 Task: Create a due date automation trigger when advanced on, on the tuesday of the week before a card is due add fields with custom field "Resume" set to a date more than 1 working days ago at 11:00 AM.
Action: Mouse moved to (970, 290)
Screenshot: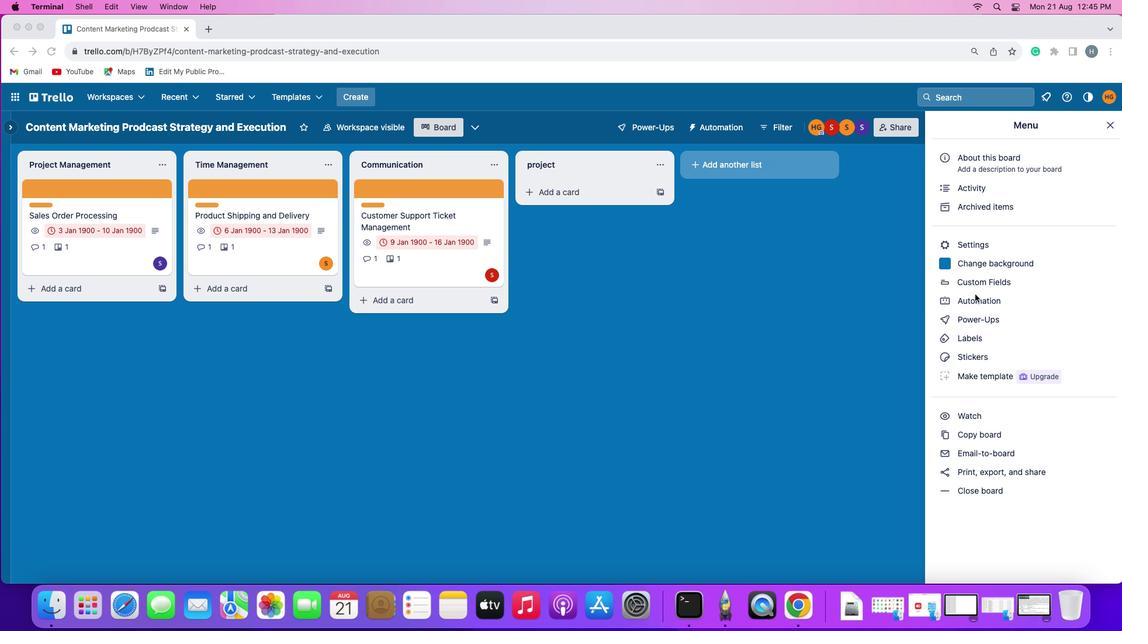 
Action: Mouse pressed left at (970, 290)
Screenshot: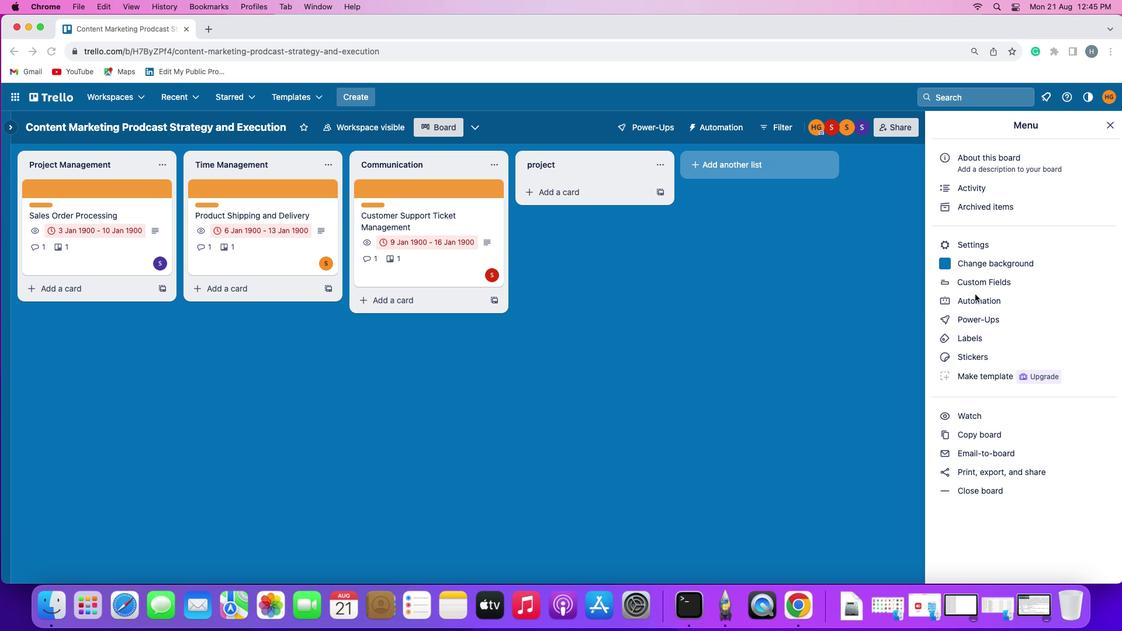 
Action: Mouse pressed left at (970, 290)
Screenshot: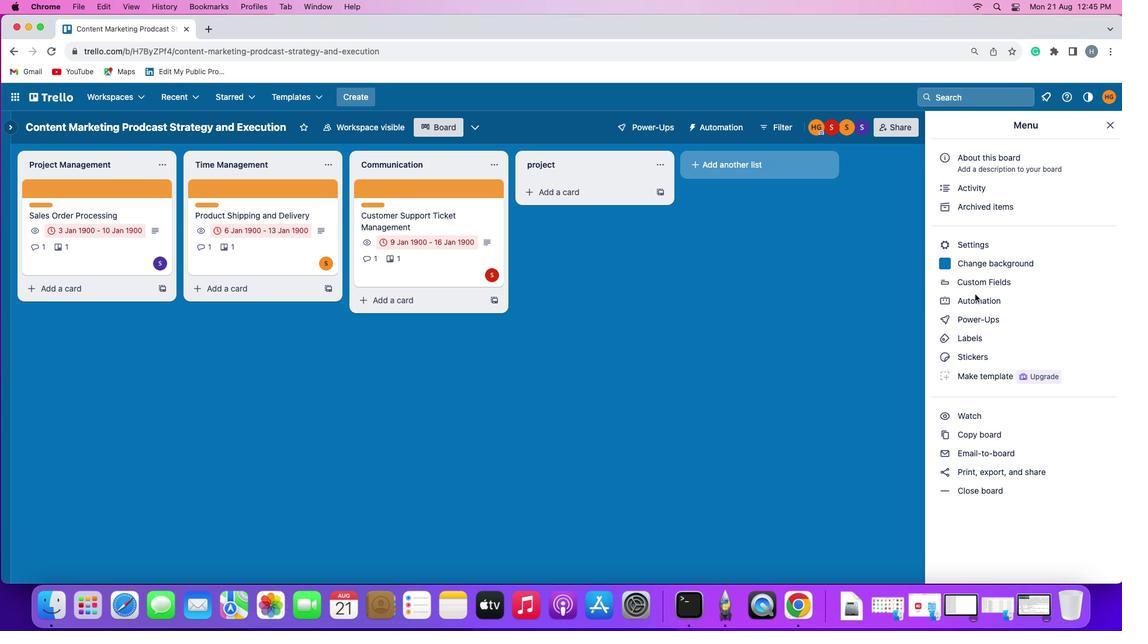 
Action: Mouse moved to (62, 269)
Screenshot: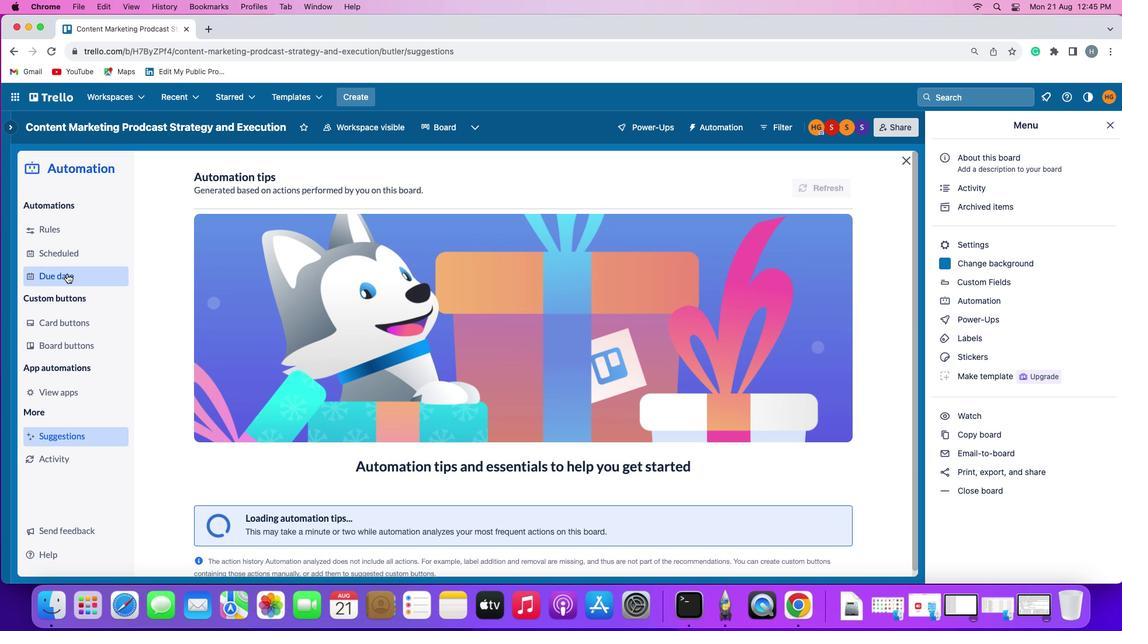 
Action: Mouse pressed left at (62, 269)
Screenshot: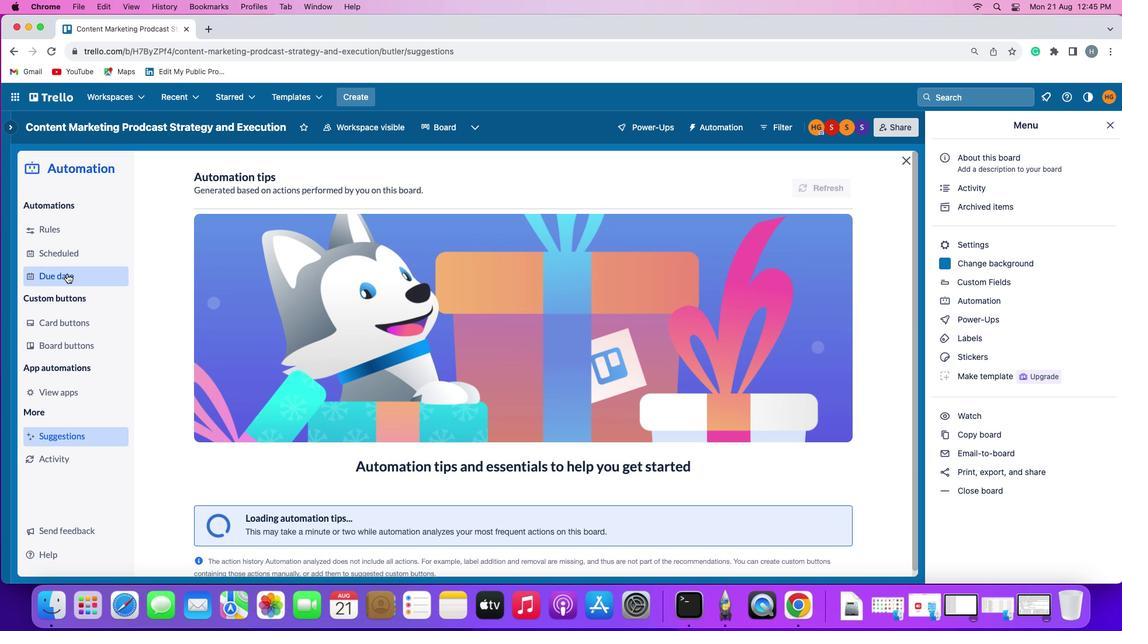 
Action: Mouse moved to (790, 172)
Screenshot: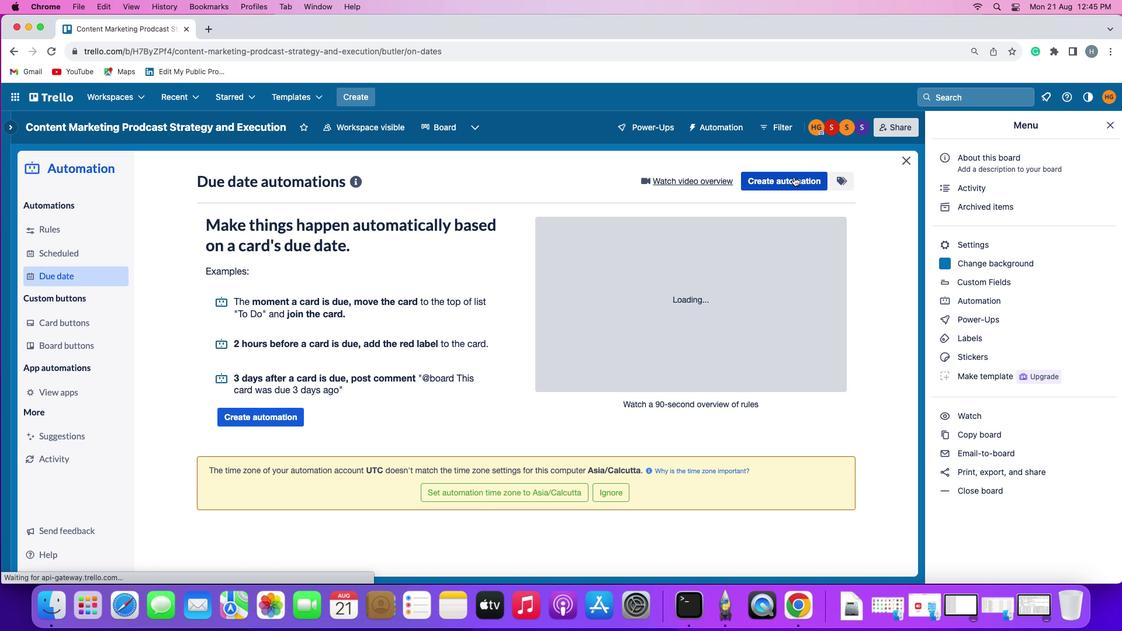 
Action: Mouse pressed left at (790, 172)
Screenshot: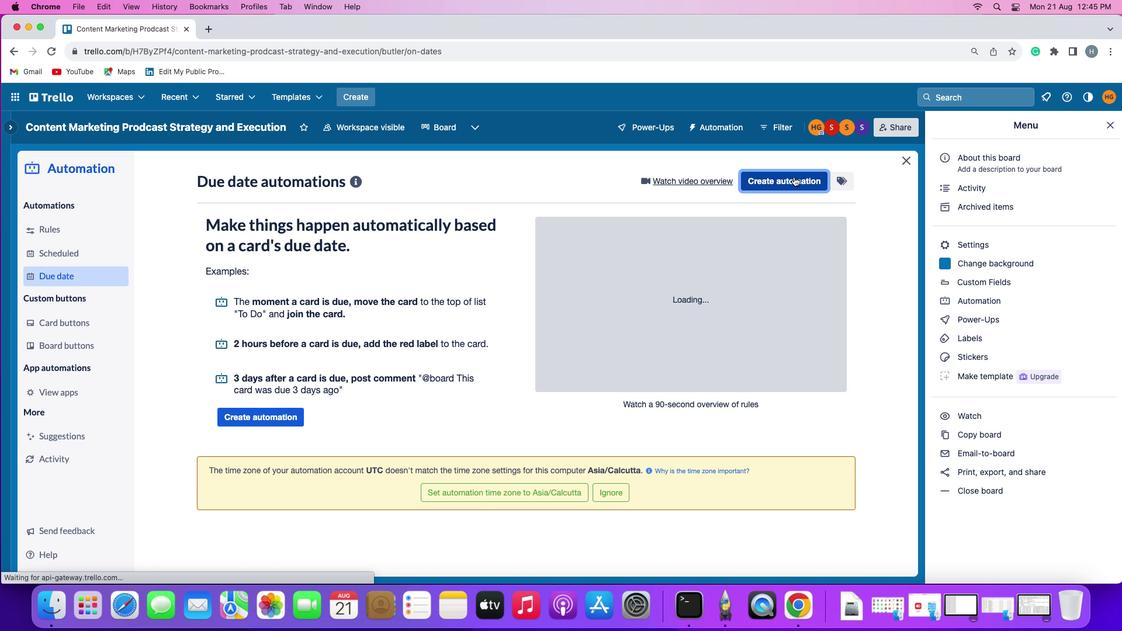 
Action: Mouse moved to (227, 293)
Screenshot: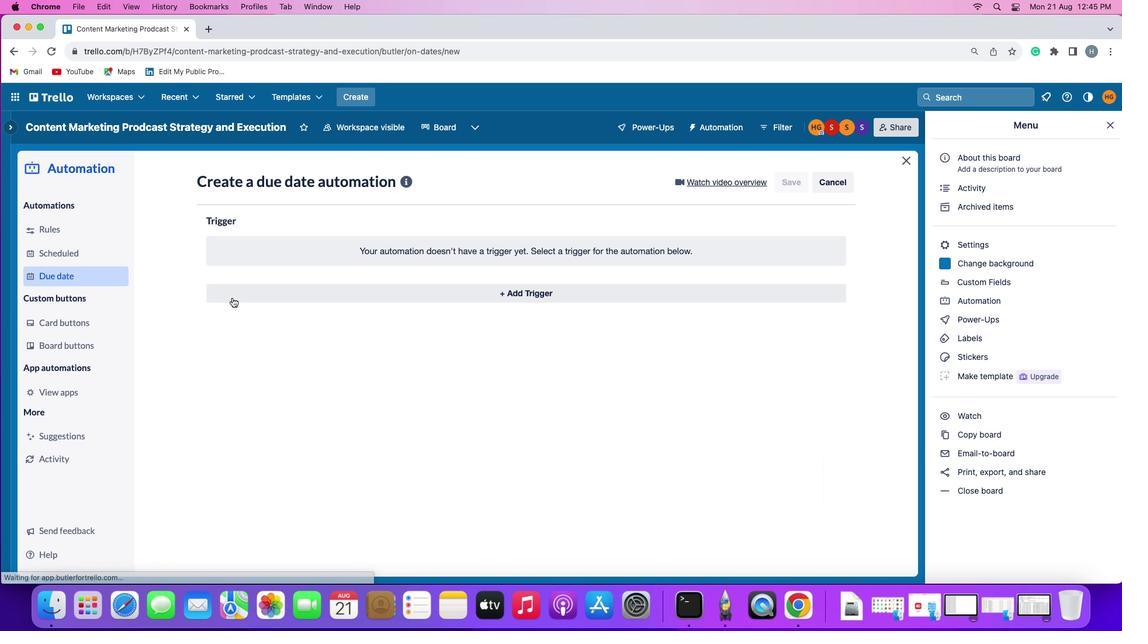
Action: Mouse pressed left at (227, 293)
Screenshot: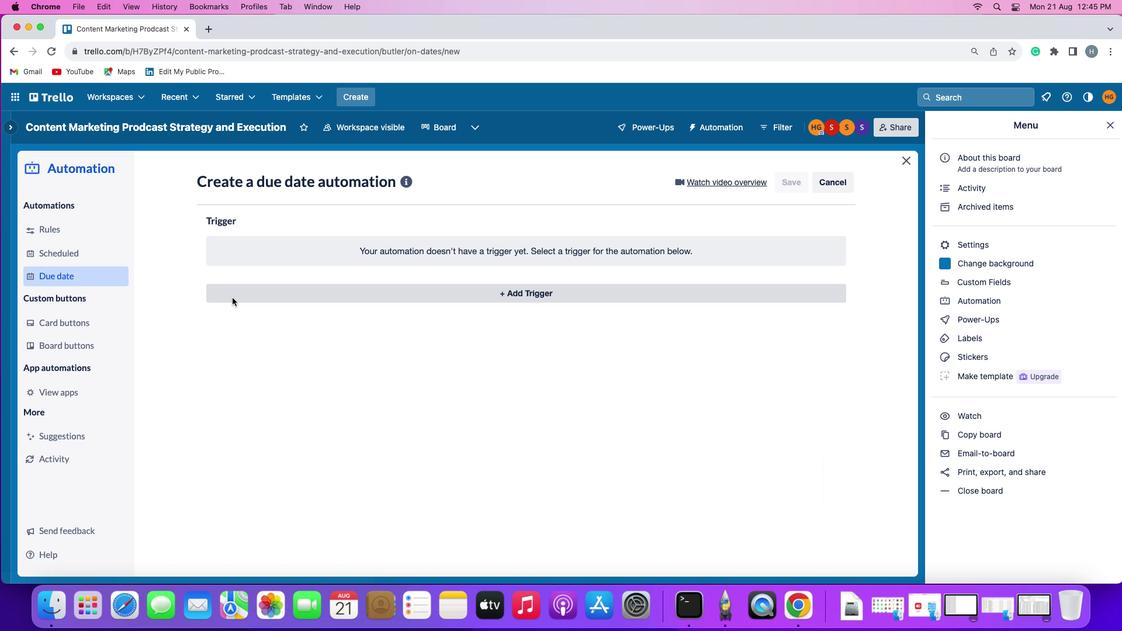 
Action: Mouse moved to (264, 506)
Screenshot: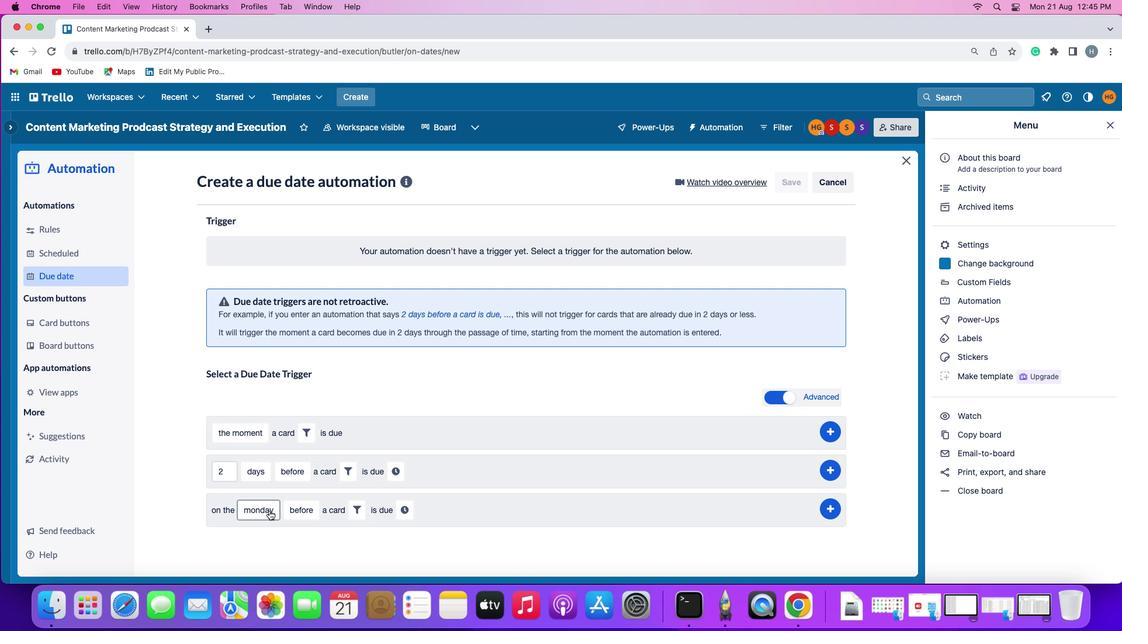 
Action: Mouse pressed left at (264, 506)
Screenshot: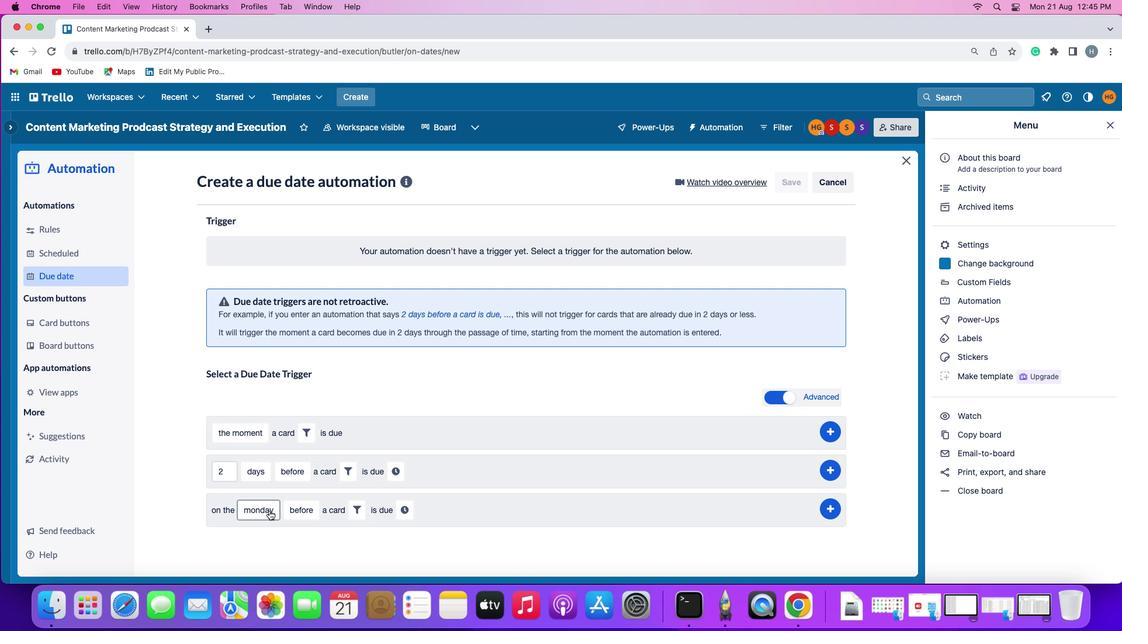 
Action: Mouse moved to (286, 374)
Screenshot: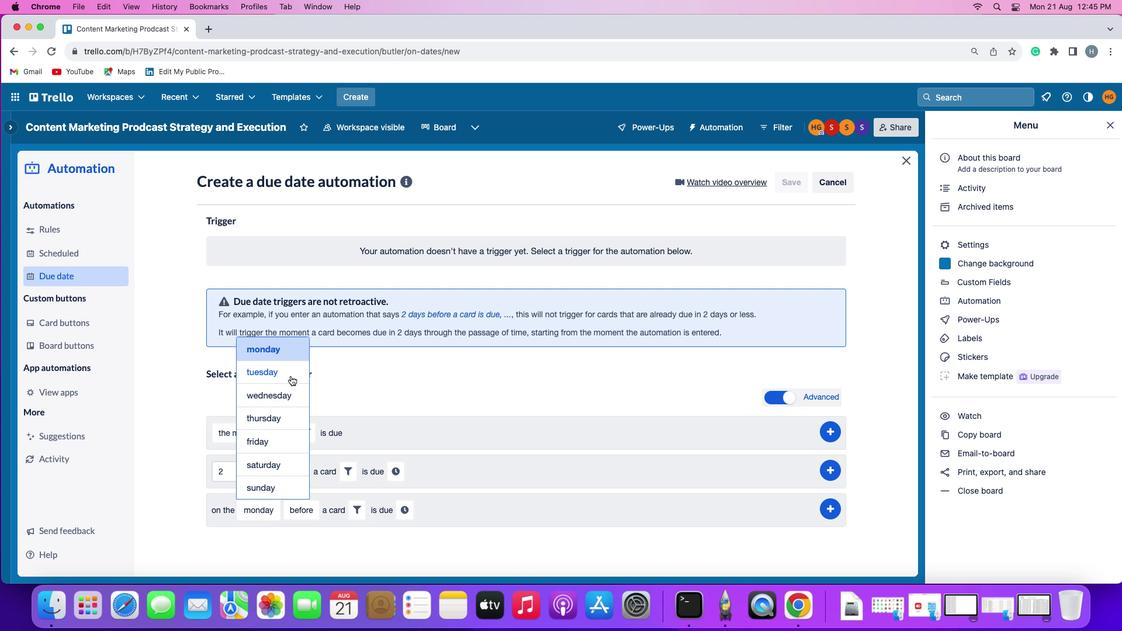 
Action: Mouse pressed left at (286, 374)
Screenshot: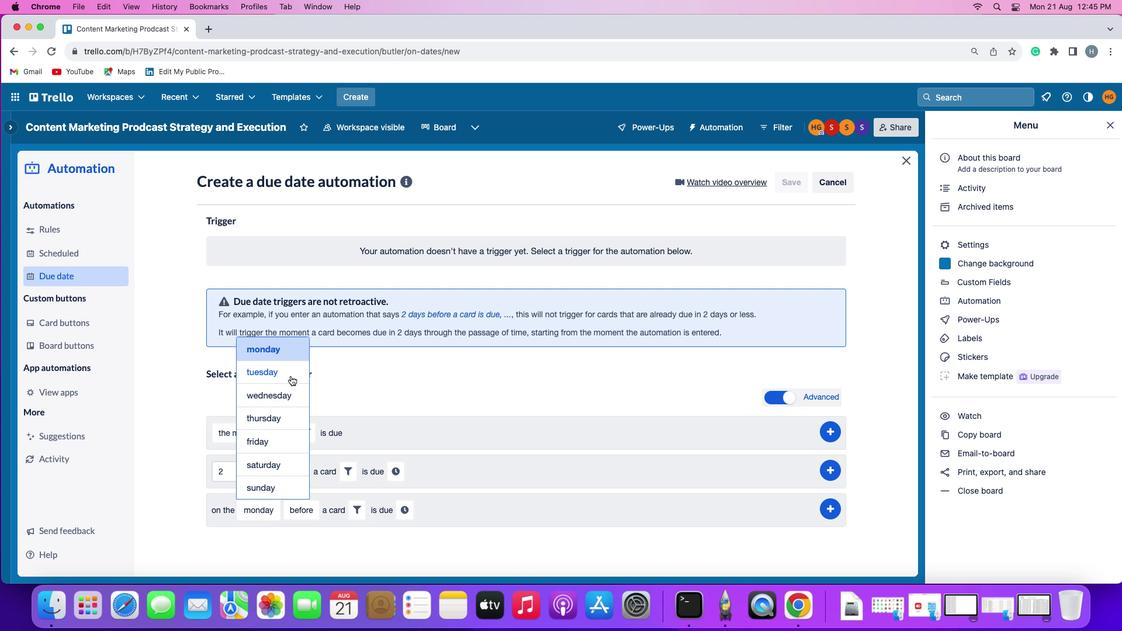 
Action: Mouse moved to (291, 499)
Screenshot: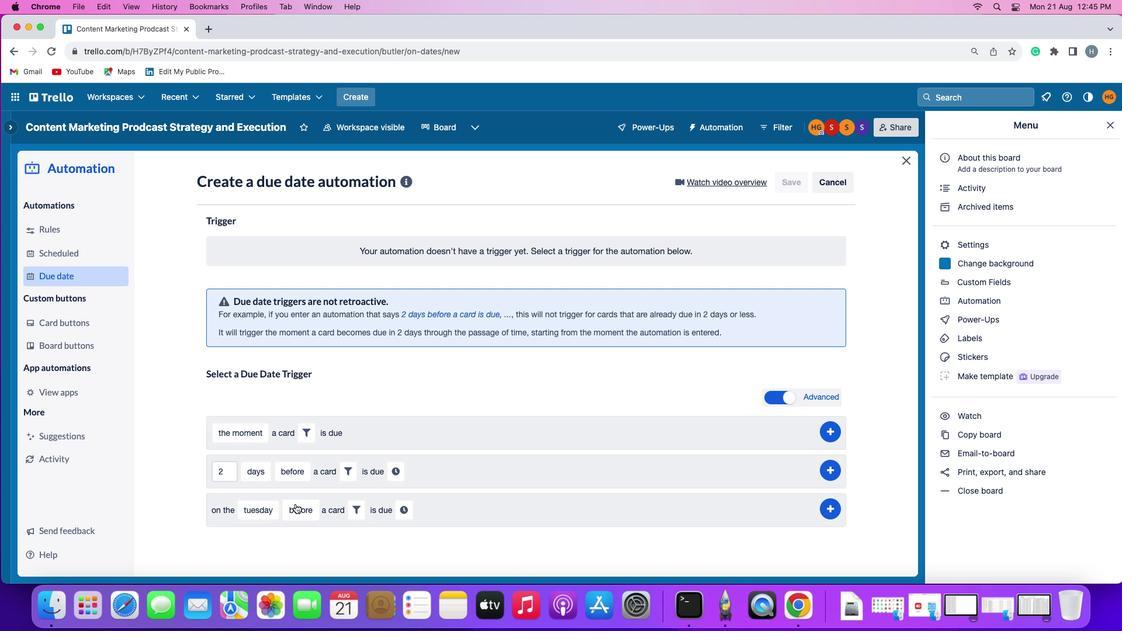 
Action: Mouse pressed left at (291, 499)
Screenshot: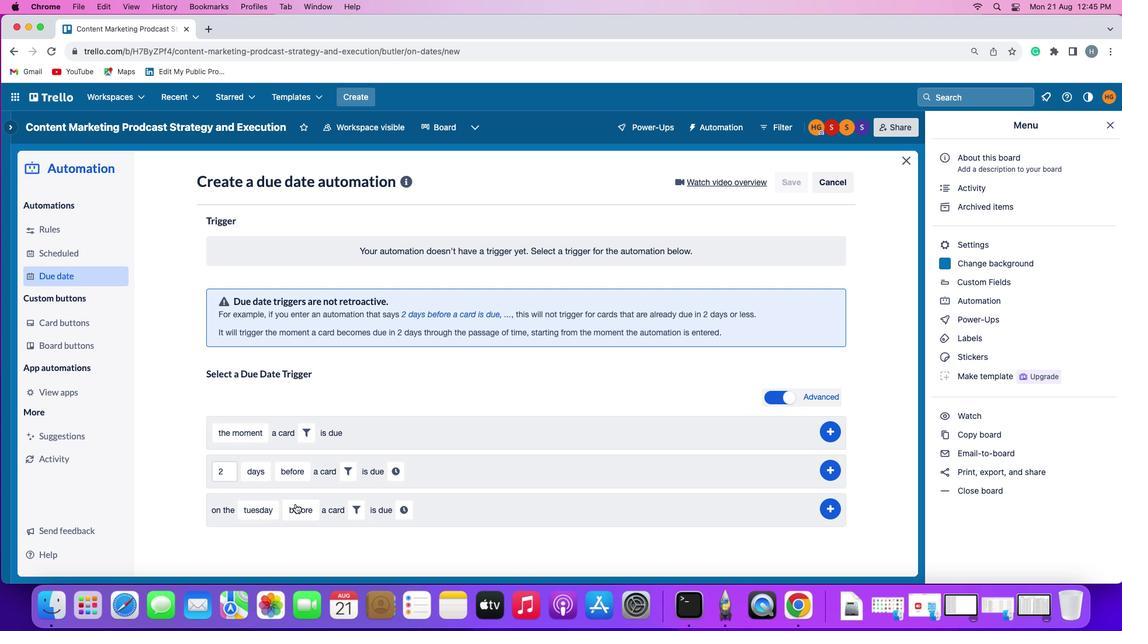 
Action: Mouse moved to (296, 485)
Screenshot: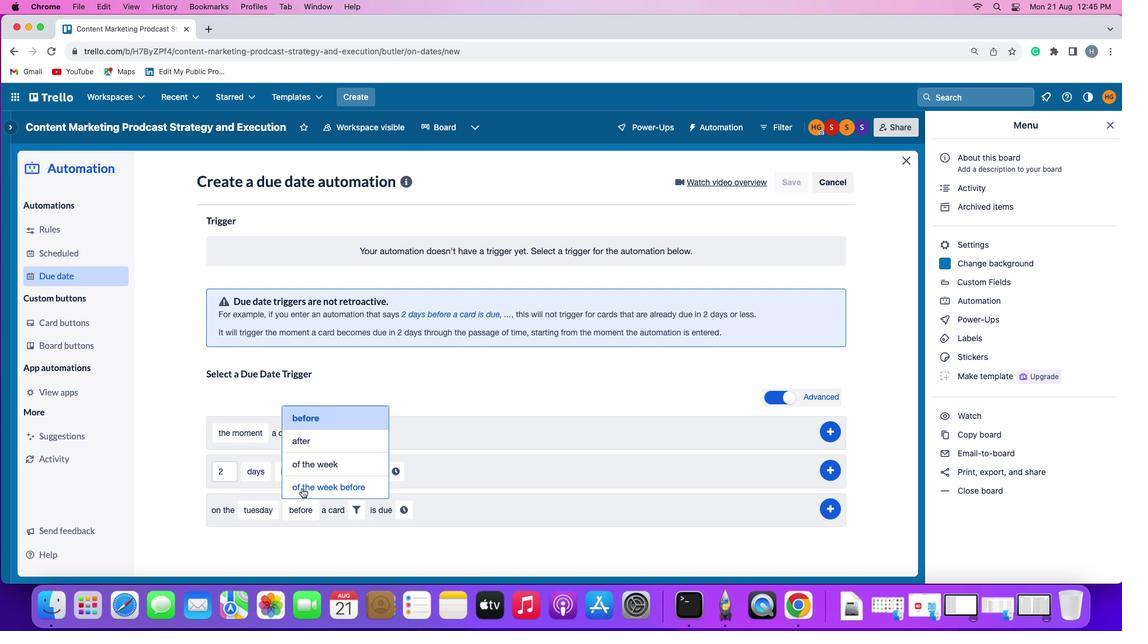 
Action: Mouse pressed left at (296, 485)
Screenshot: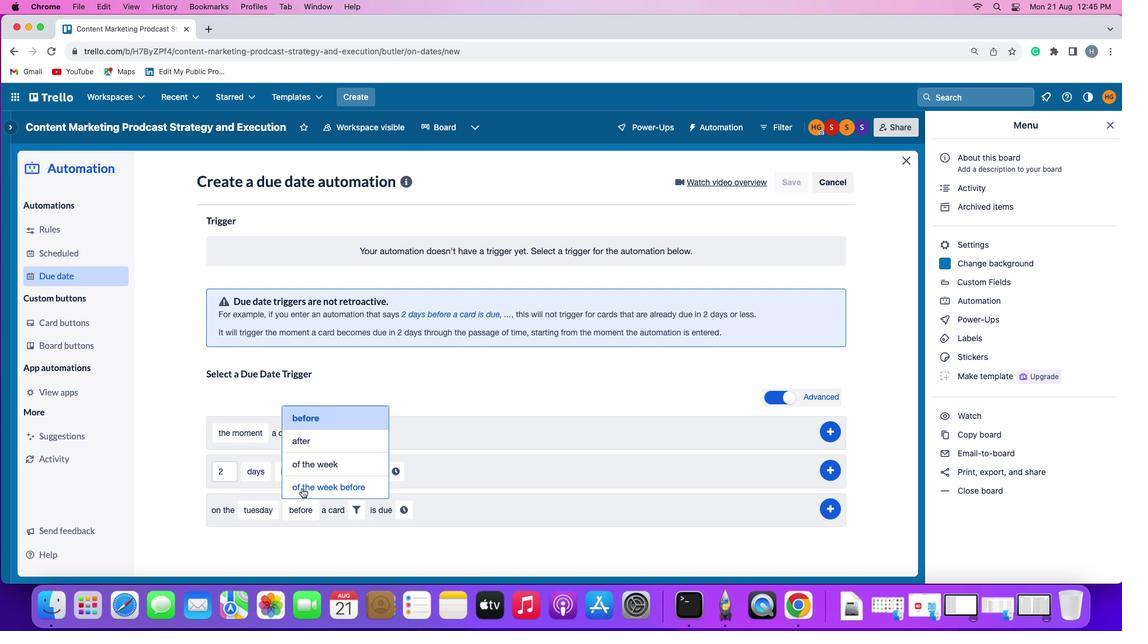 
Action: Mouse moved to (393, 503)
Screenshot: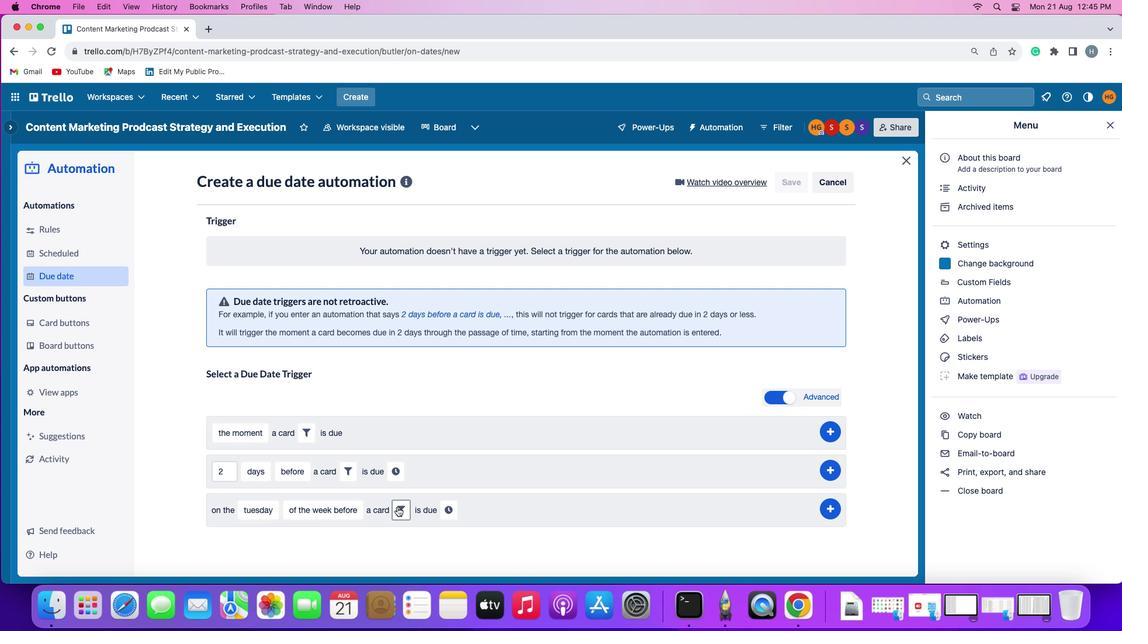 
Action: Mouse pressed left at (393, 503)
Screenshot: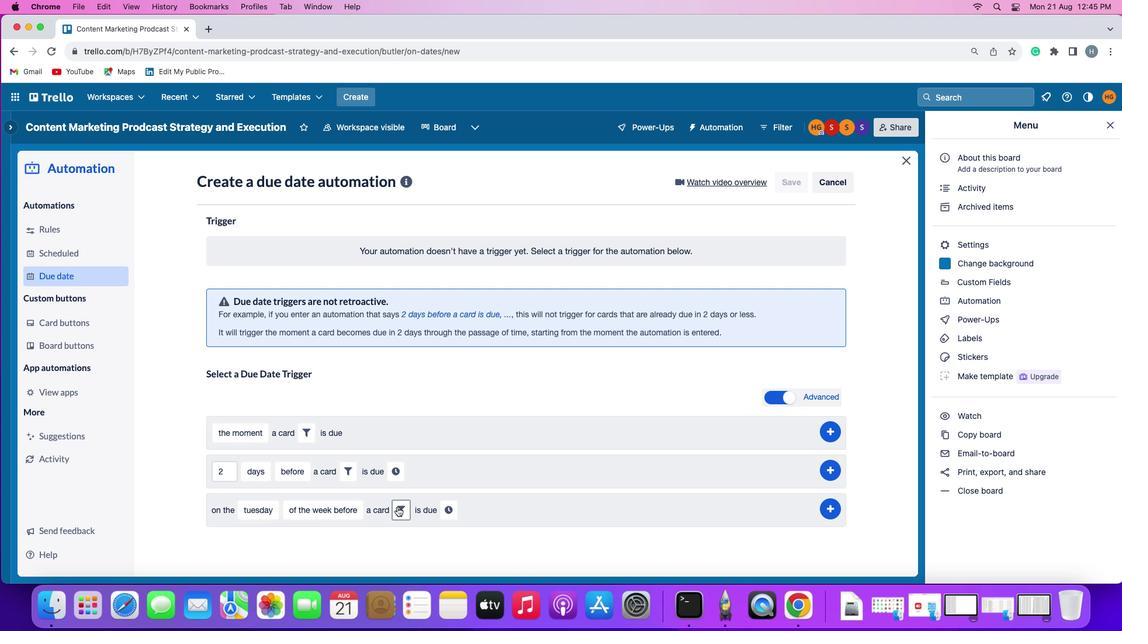 
Action: Mouse moved to (590, 541)
Screenshot: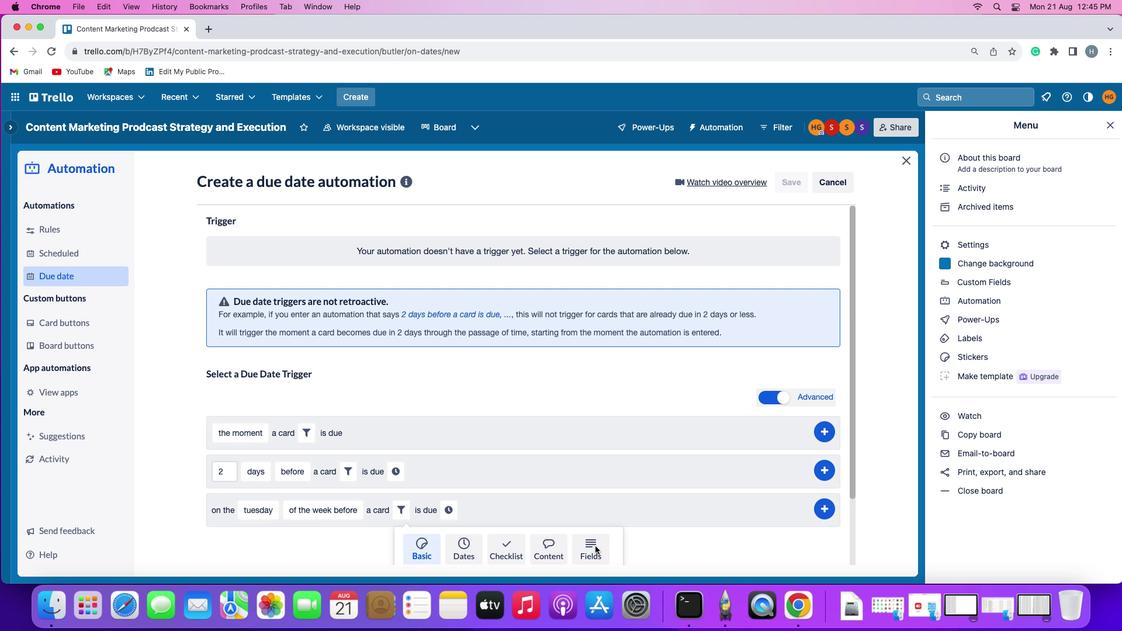 
Action: Mouse pressed left at (590, 541)
Screenshot: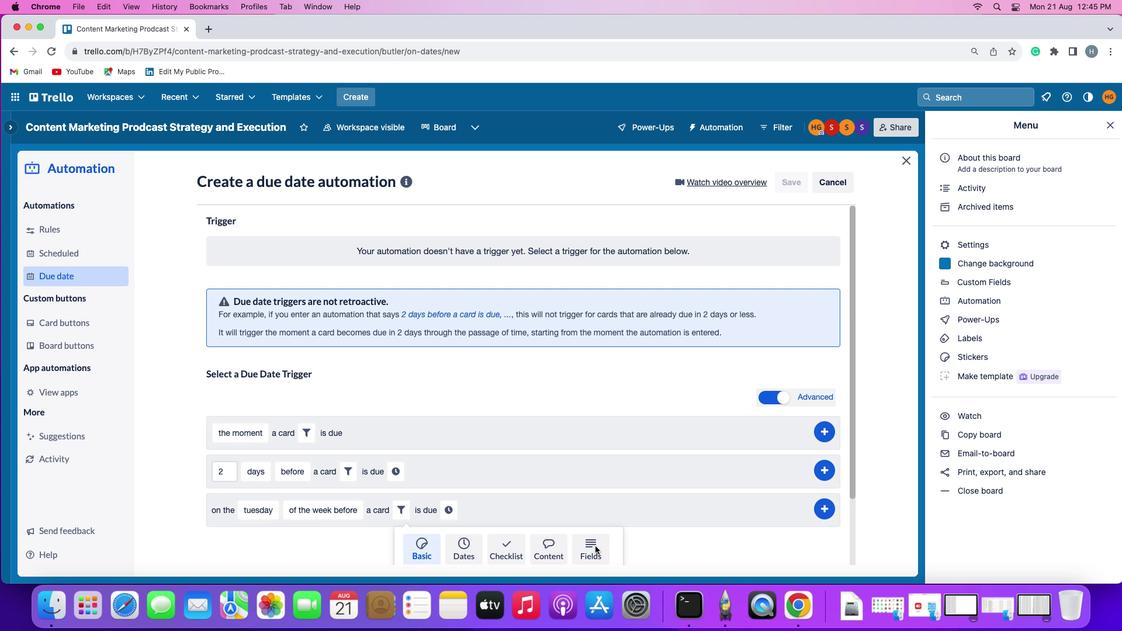 
Action: Mouse moved to (368, 537)
Screenshot: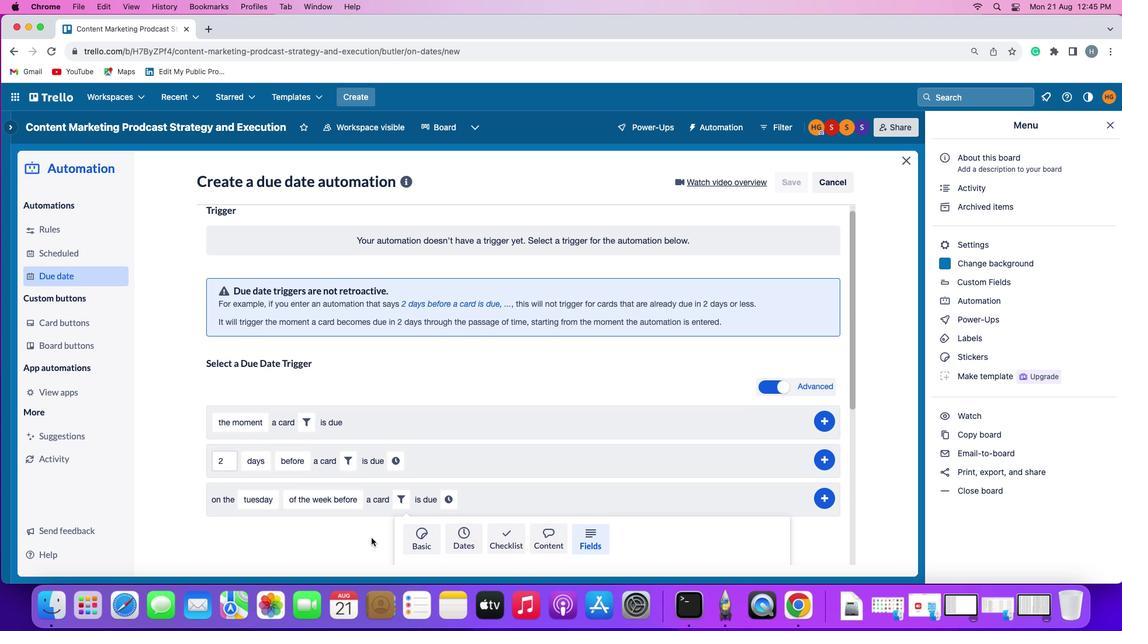 
Action: Mouse scrolled (368, 537) with delta (-3, -4)
Screenshot: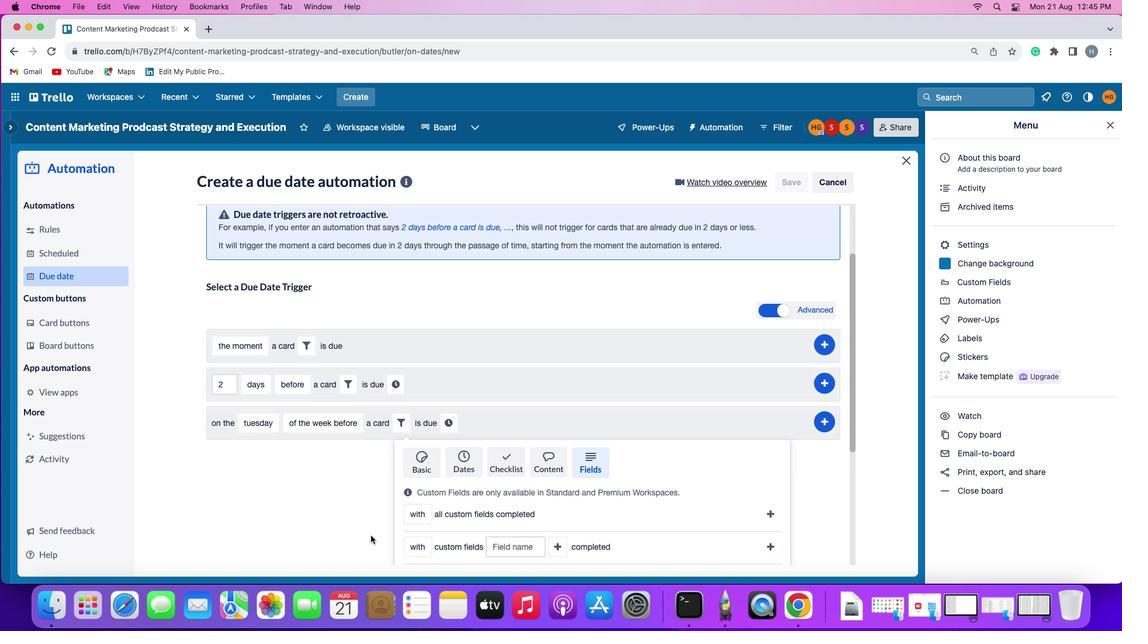 
Action: Mouse scrolled (368, 537) with delta (-3, -4)
Screenshot: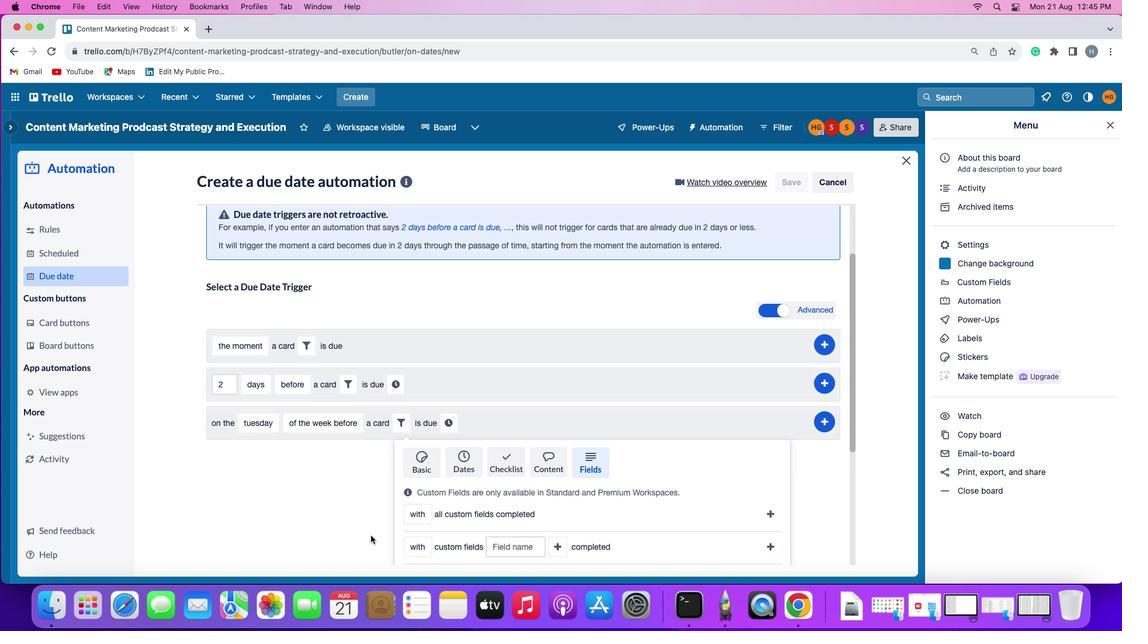 
Action: Mouse moved to (368, 537)
Screenshot: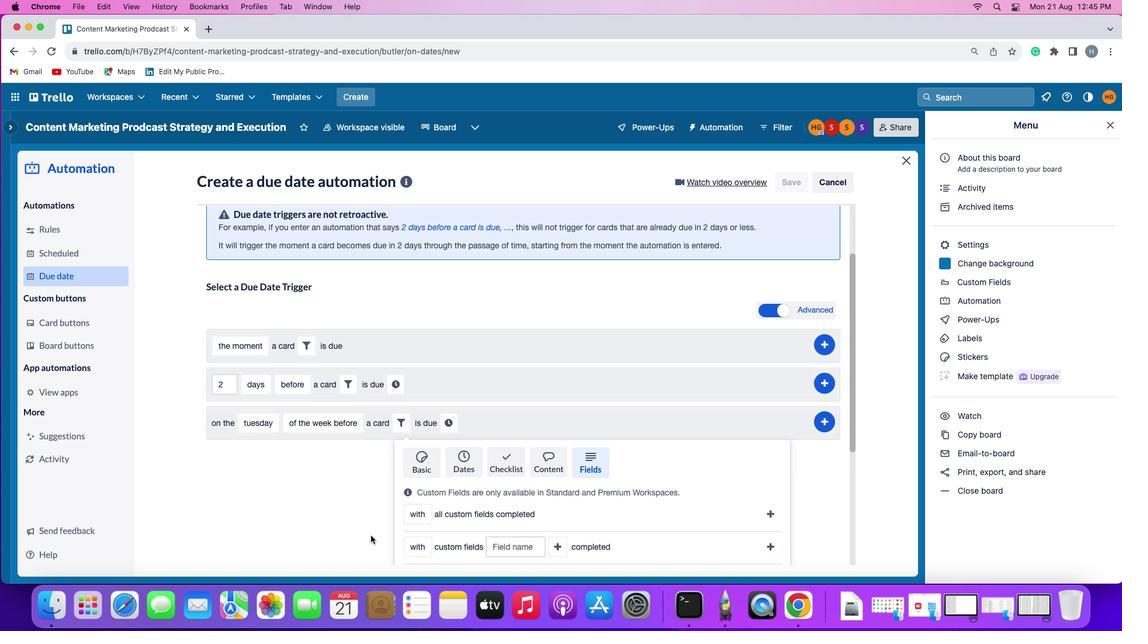 
Action: Mouse scrolled (368, 537) with delta (-3, -5)
Screenshot: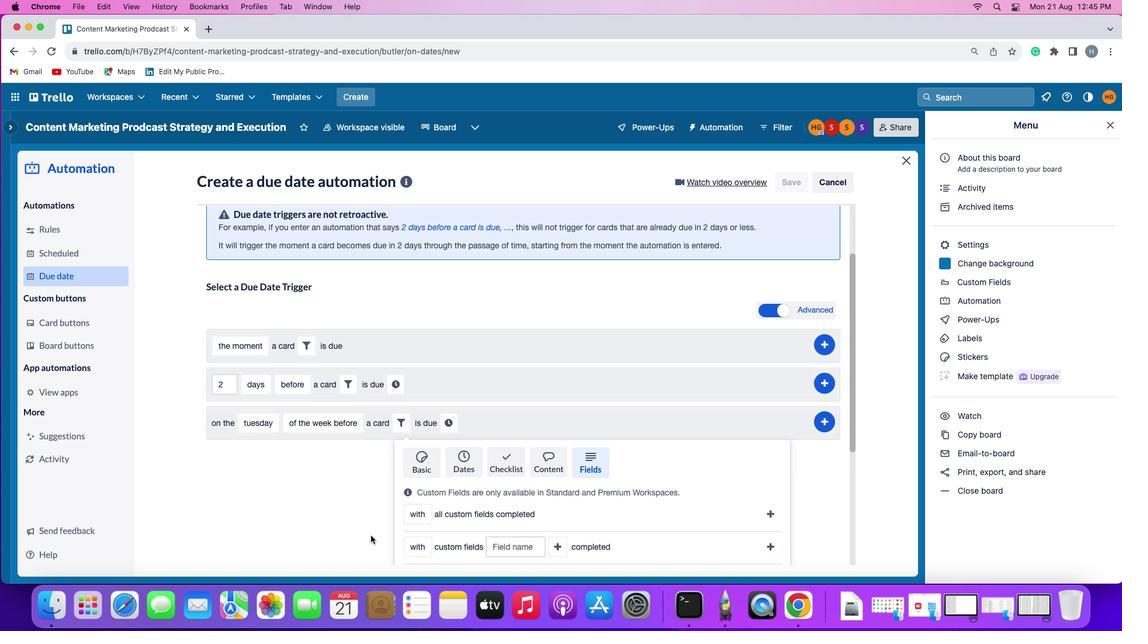 
Action: Mouse moved to (367, 536)
Screenshot: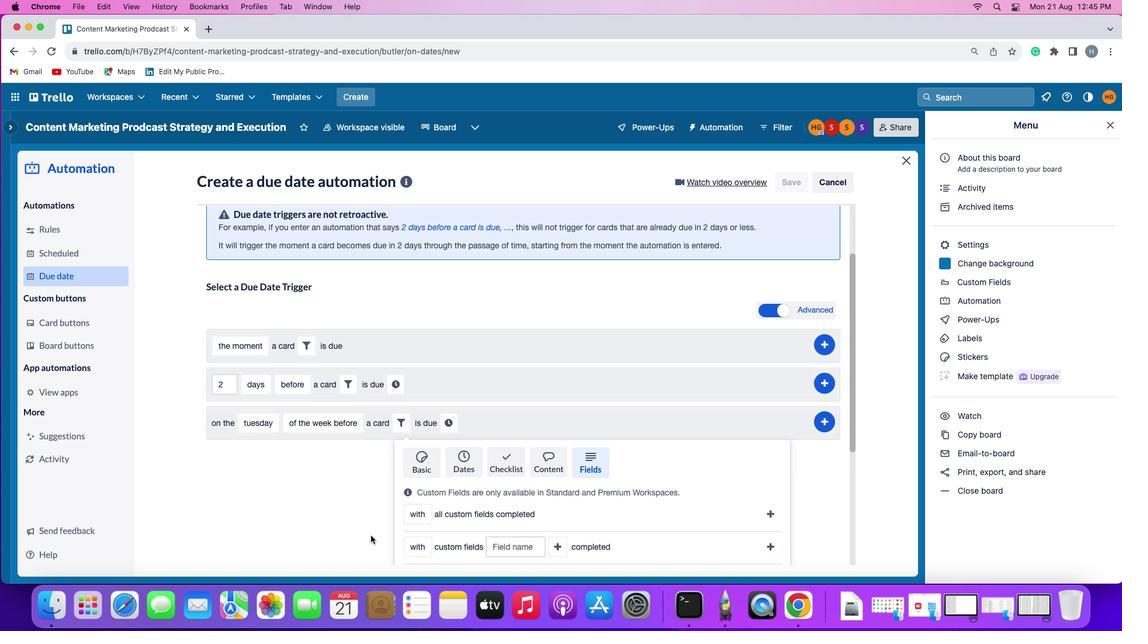 
Action: Mouse scrolled (367, 536) with delta (-3, -6)
Screenshot: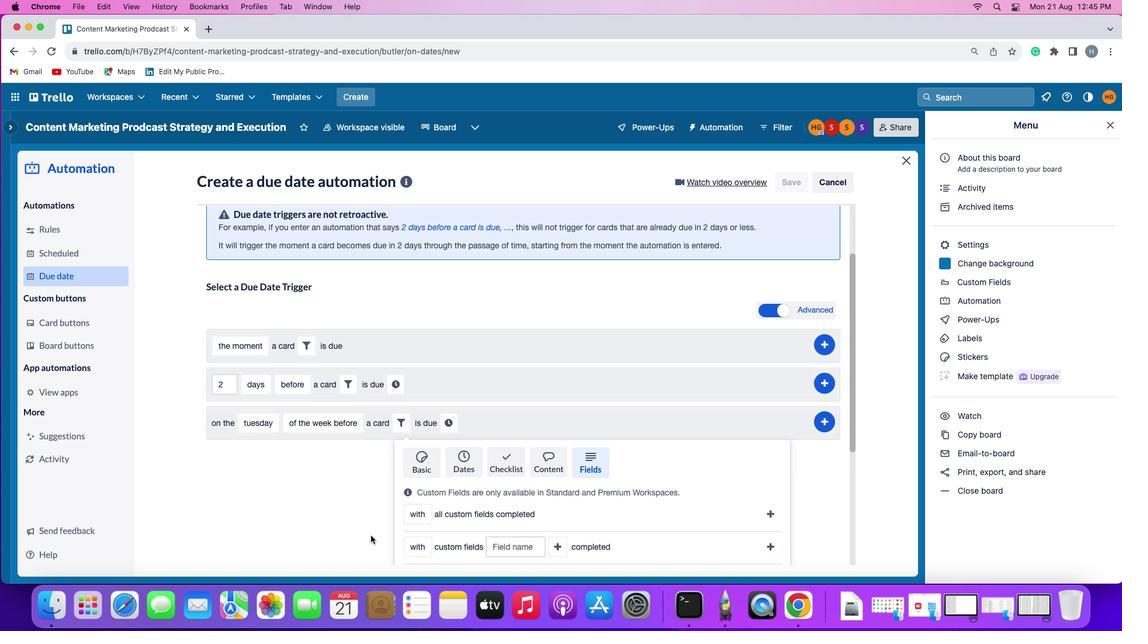 
Action: Mouse moved to (367, 535)
Screenshot: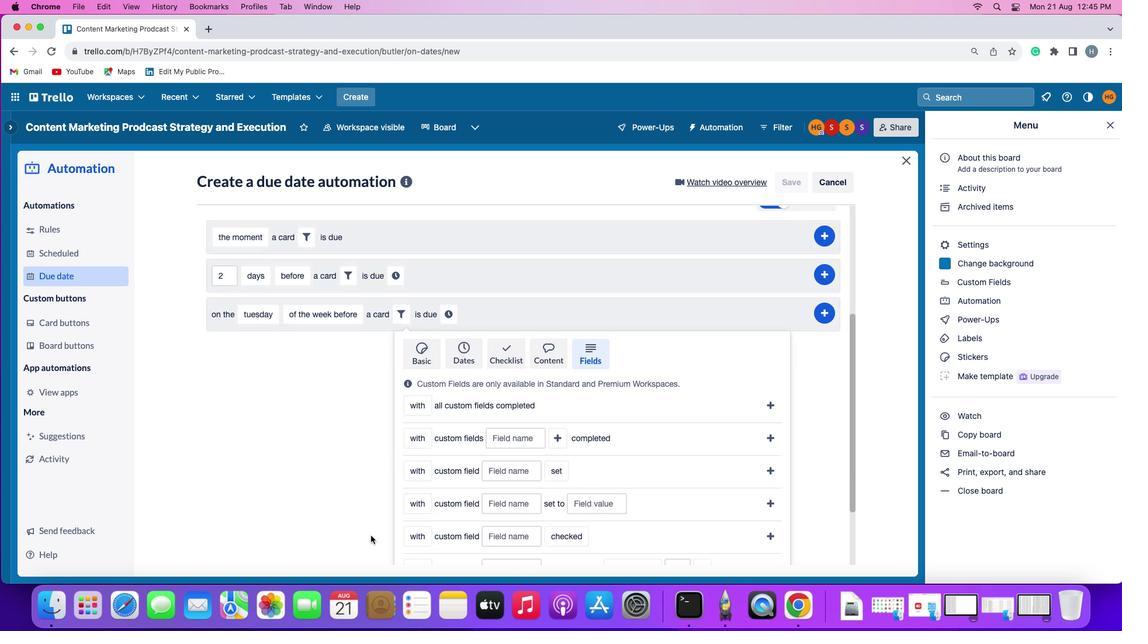 
Action: Mouse scrolled (367, 535) with delta (-3, -7)
Screenshot: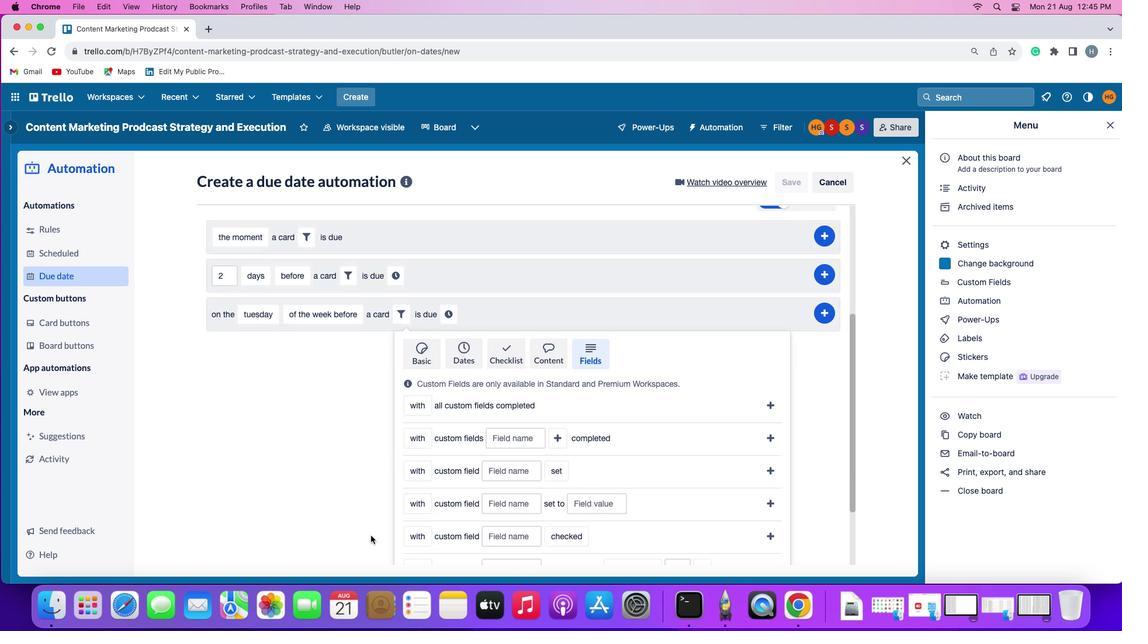 
Action: Mouse moved to (366, 530)
Screenshot: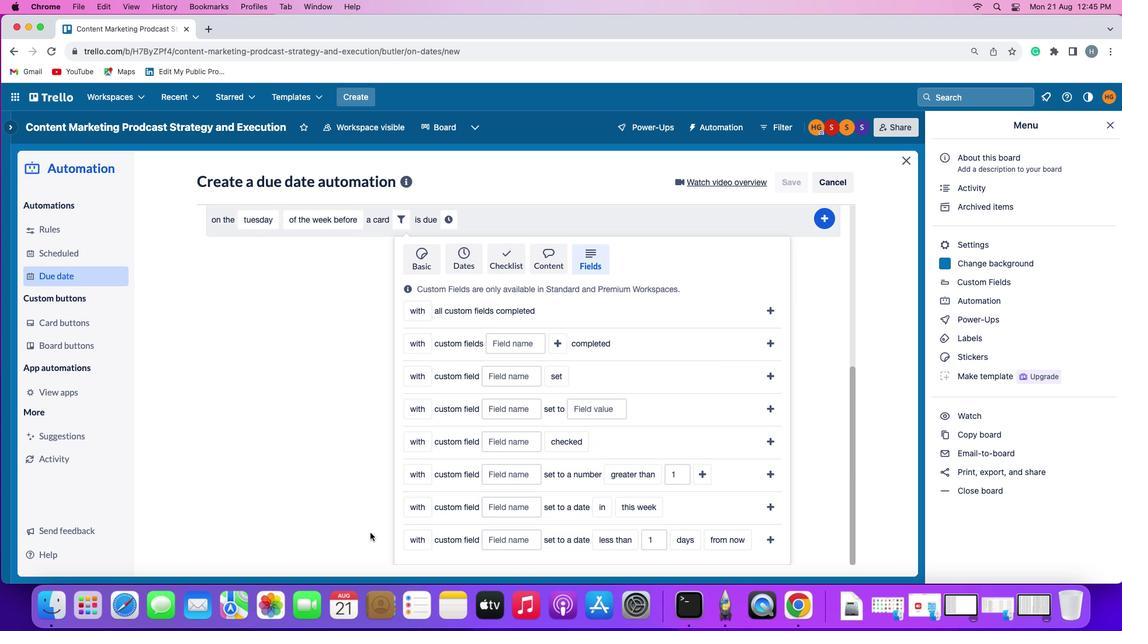 
Action: Mouse scrolled (366, 530) with delta (-3, -4)
Screenshot: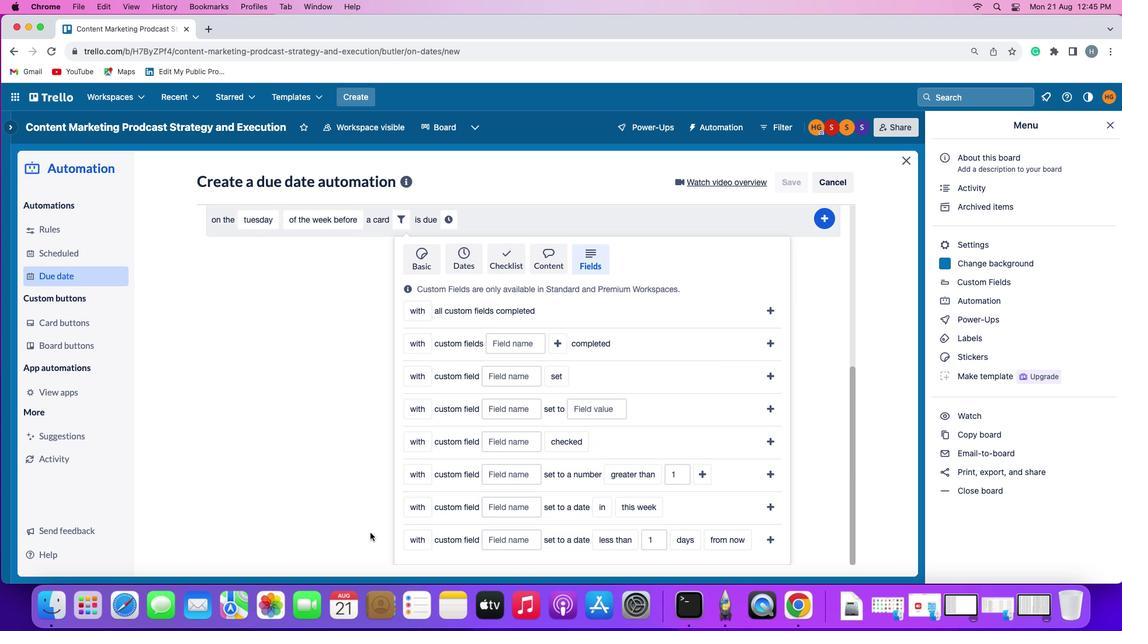 
Action: Mouse scrolled (366, 530) with delta (-3, -4)
Screenshot: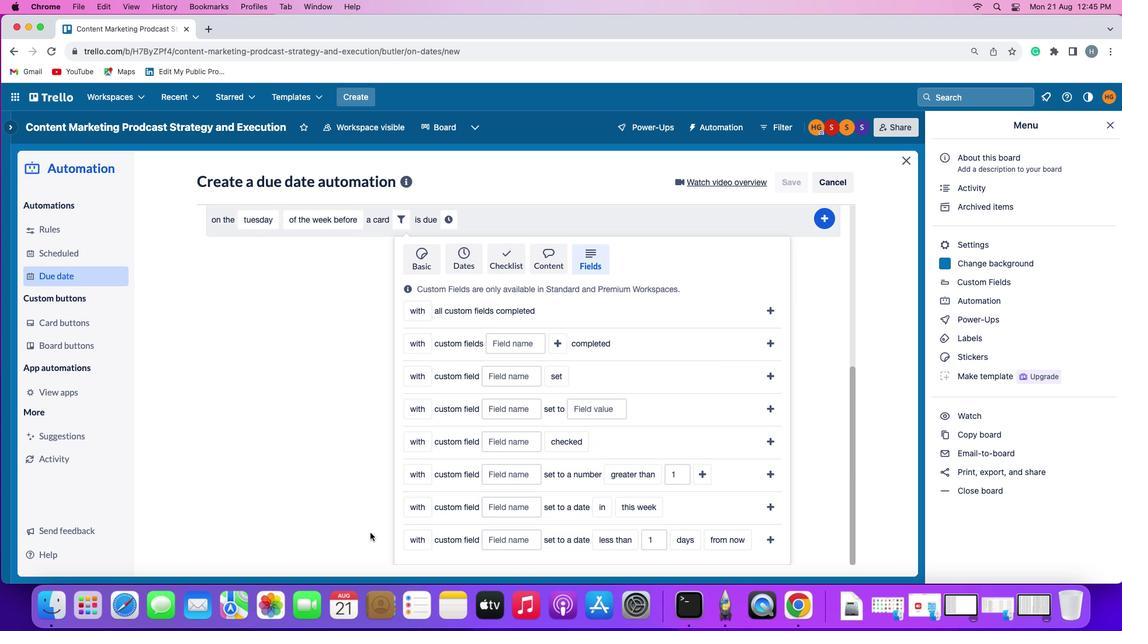 
Action: Mouse scrolled (366, 530) with delta (-3, -5)
Screenshot: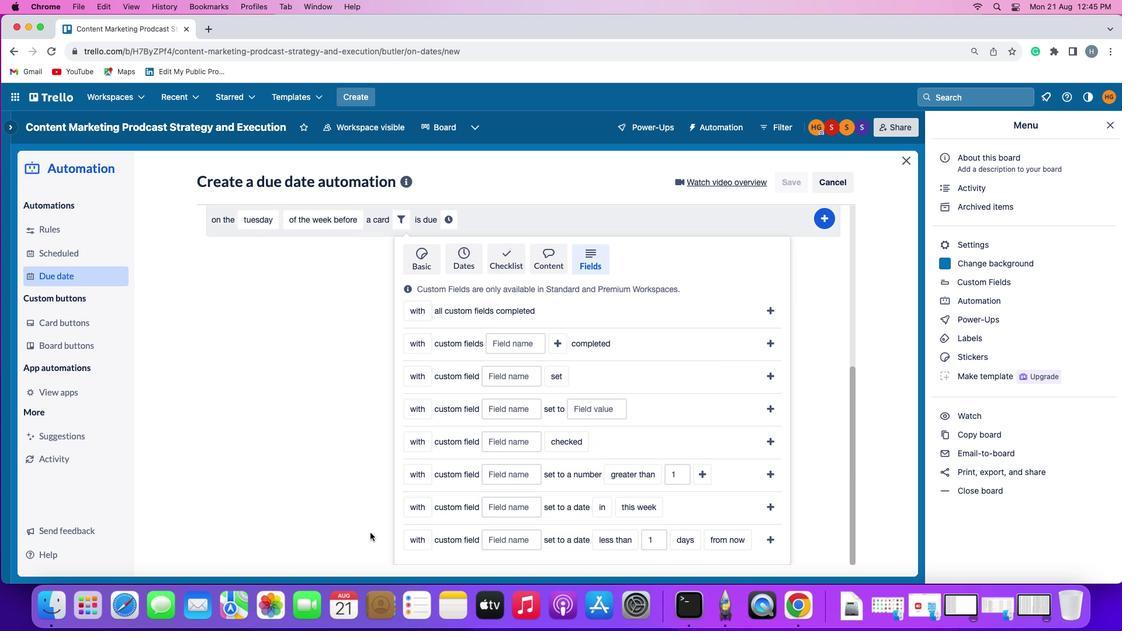 
Action: Mouse moved to (366, 530)
Screenshot: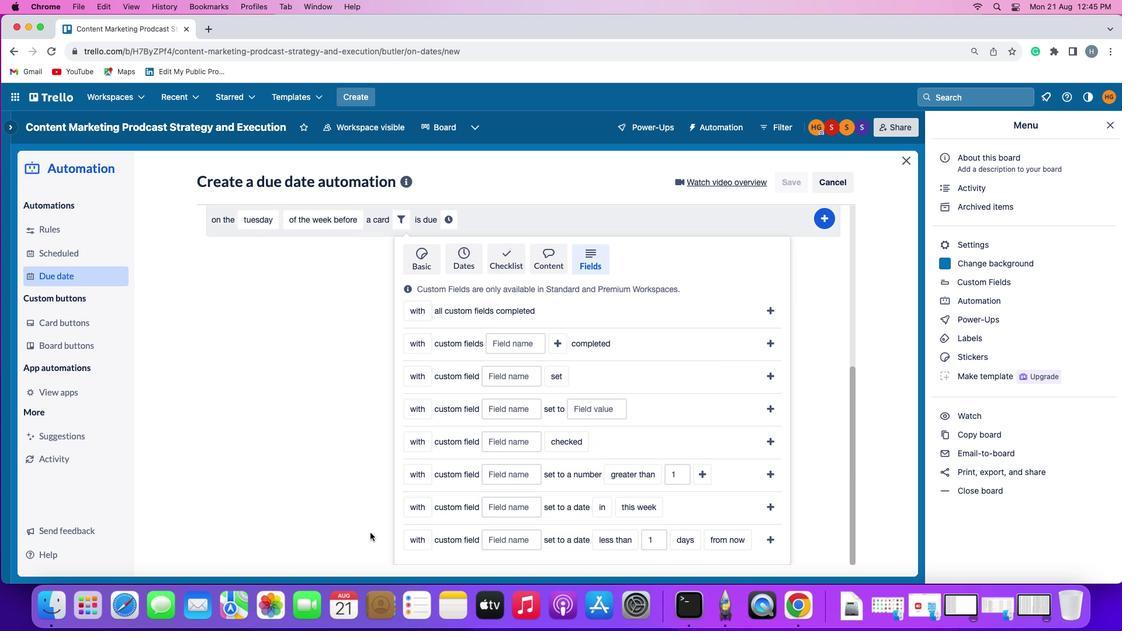 
Action: Mouse scrolled (366, 530) with delta (-3, -6)
Screenshot: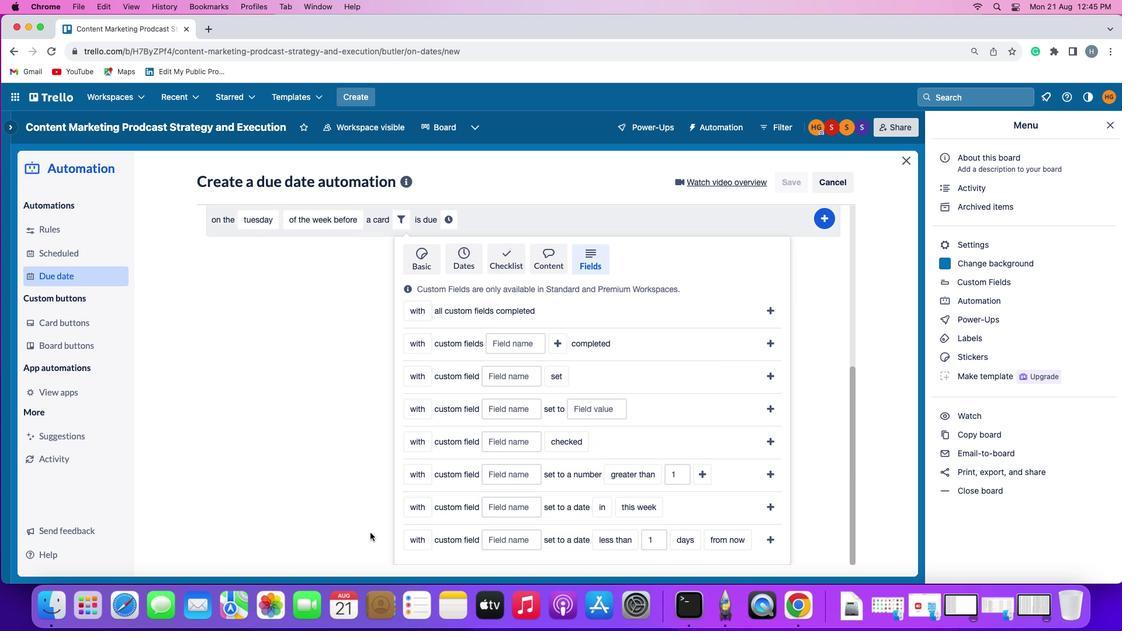 
Action: Mouse scrolled (366, 530) with delta (-3, -7)
Screenshot: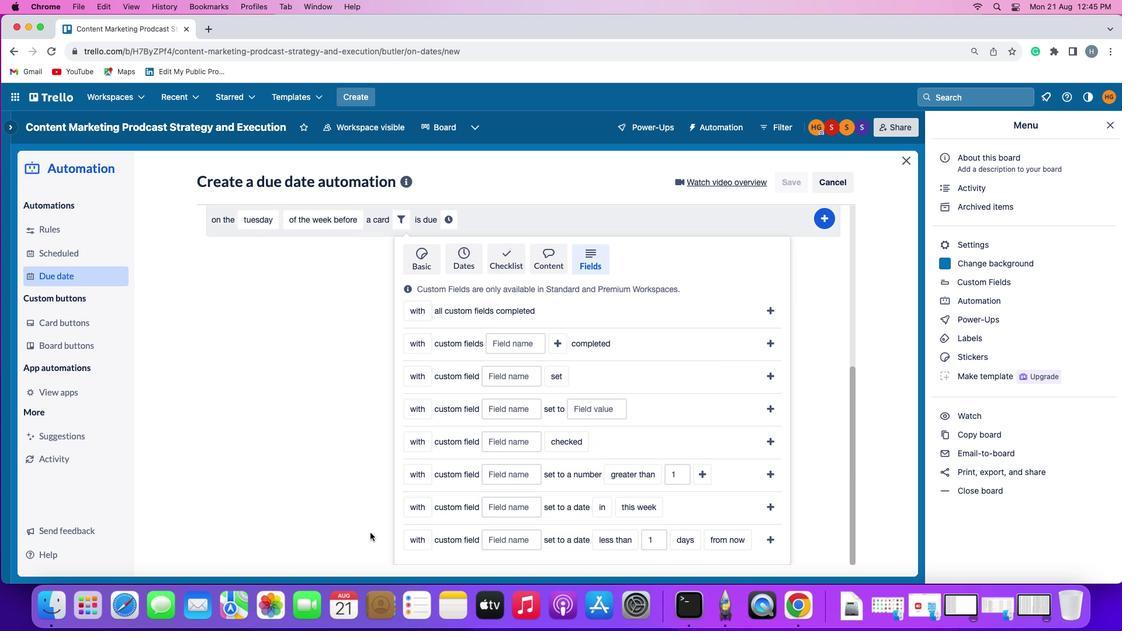
Action: Mouse moved to (366, 530)
Screenshot: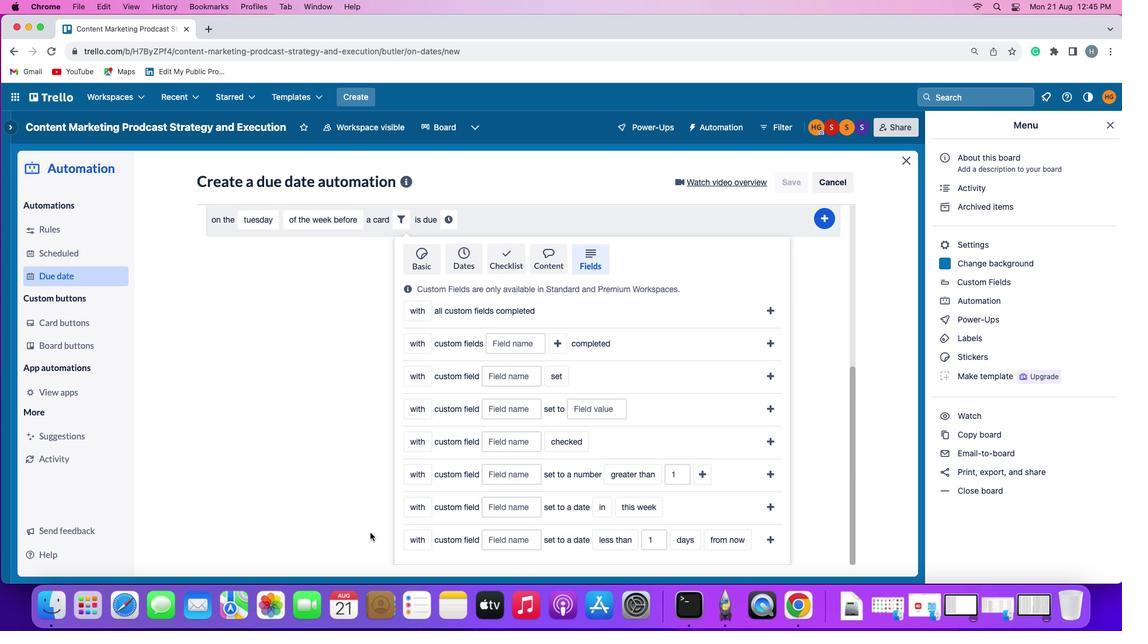 
Action: Mouse scrolled (366, 530) with delta (-3, -7)
Screenshot: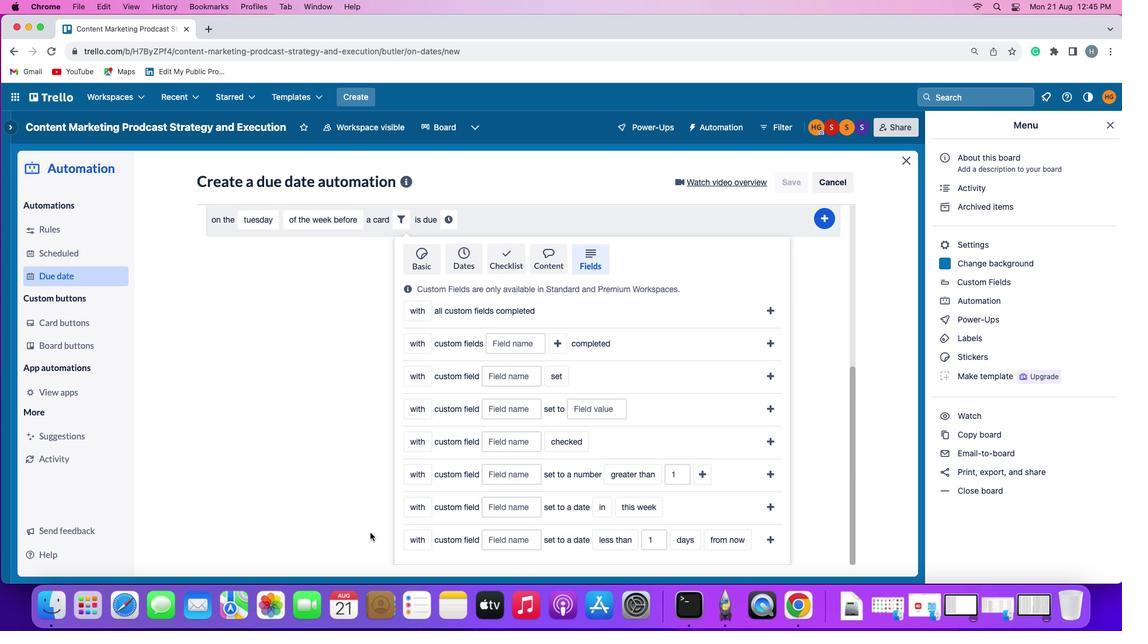 
Action: Mouse moved to (514, 532)
Screenshot: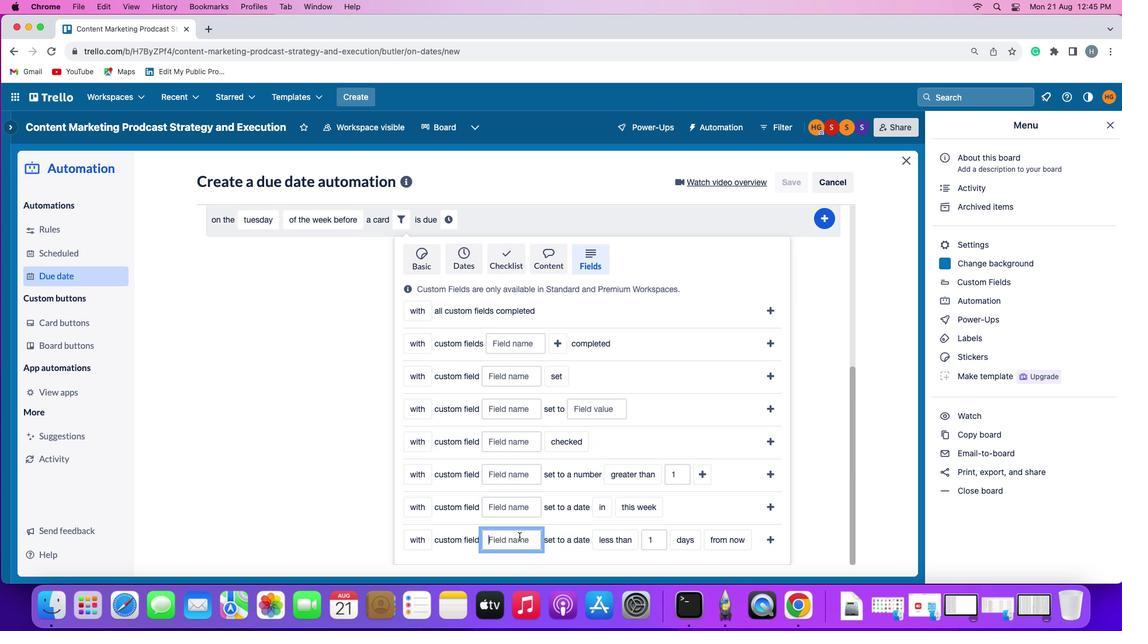 
Action: Mouse pressed left at (514, 532)
Screenshot: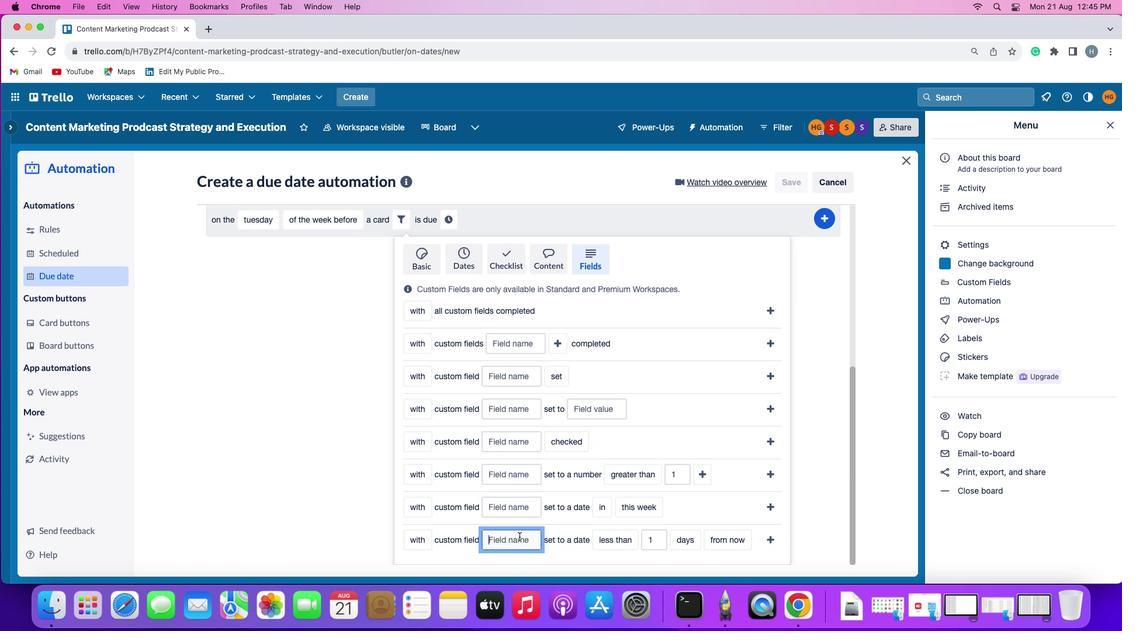 
Action: Mouse moved to (516, 531)
Screenshot: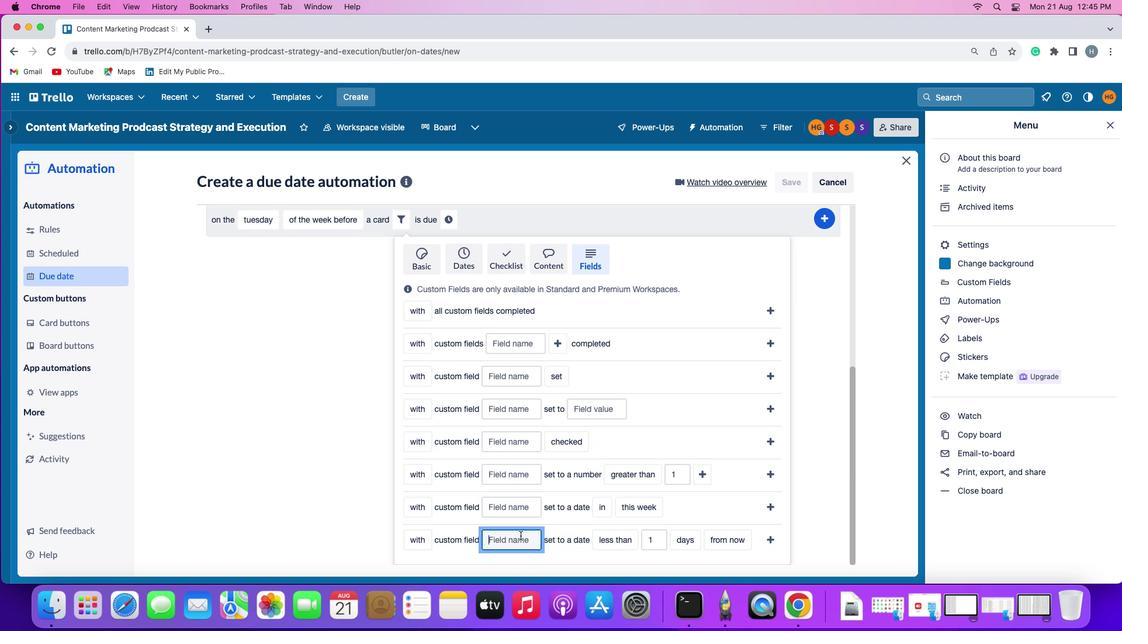 
Action: Key pressed Key.shift'R''e''s''u''m''e'
Screenshot: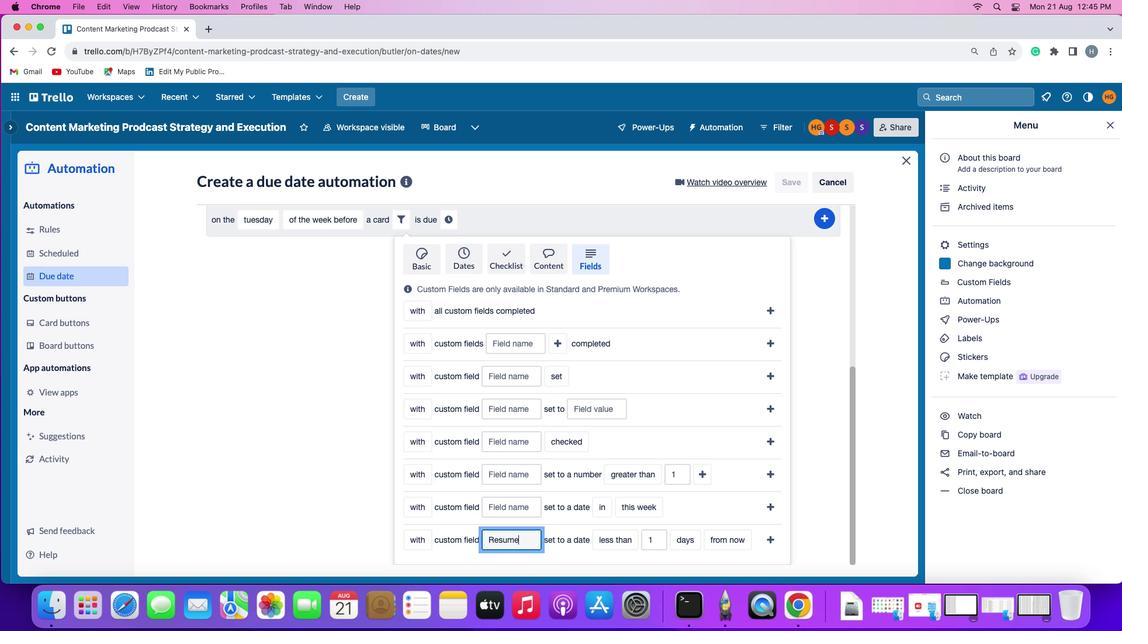 
Action: Mouse moved to (608, 537)
Screenshot: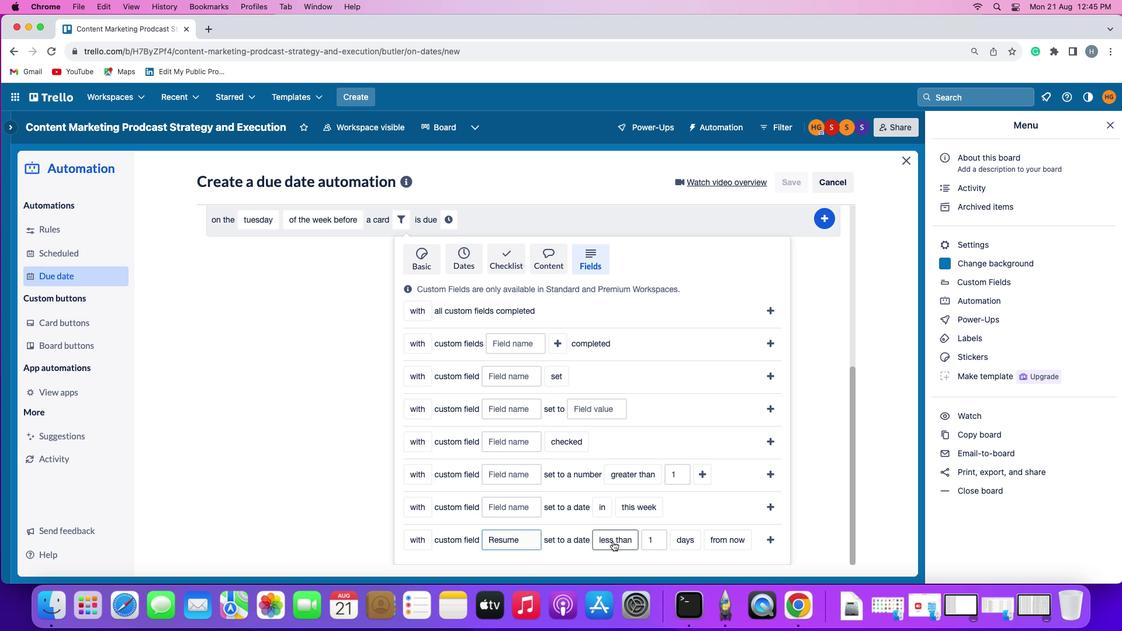 
Action: Mouse pressed left at (608, 537)
Screenshot: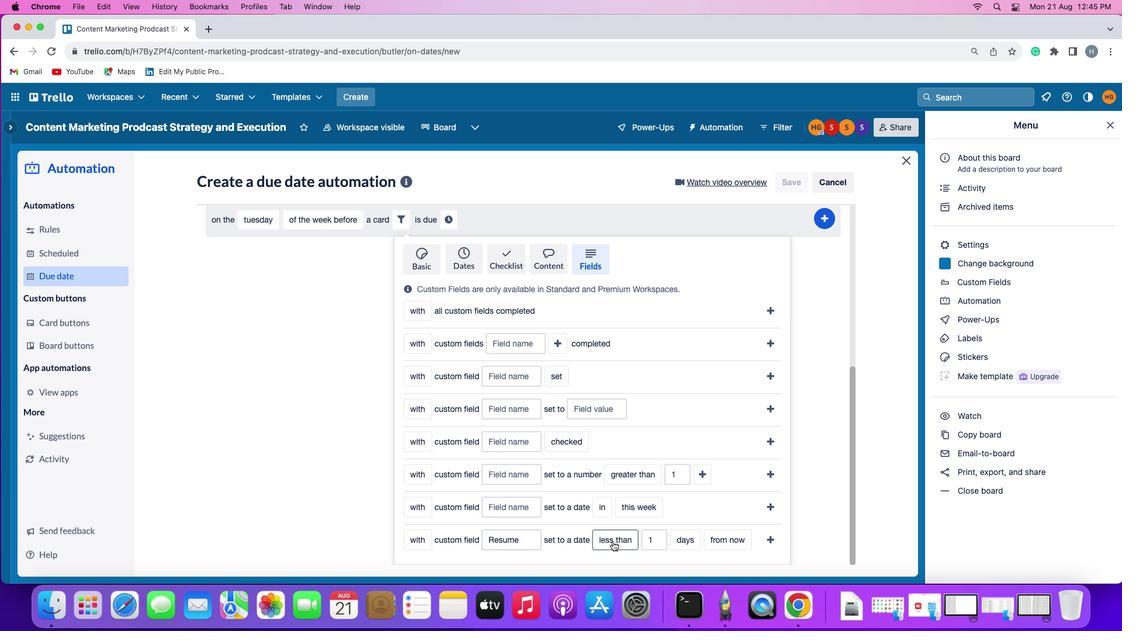 
Action: Mouse moved to (611, 487)
Screenshot: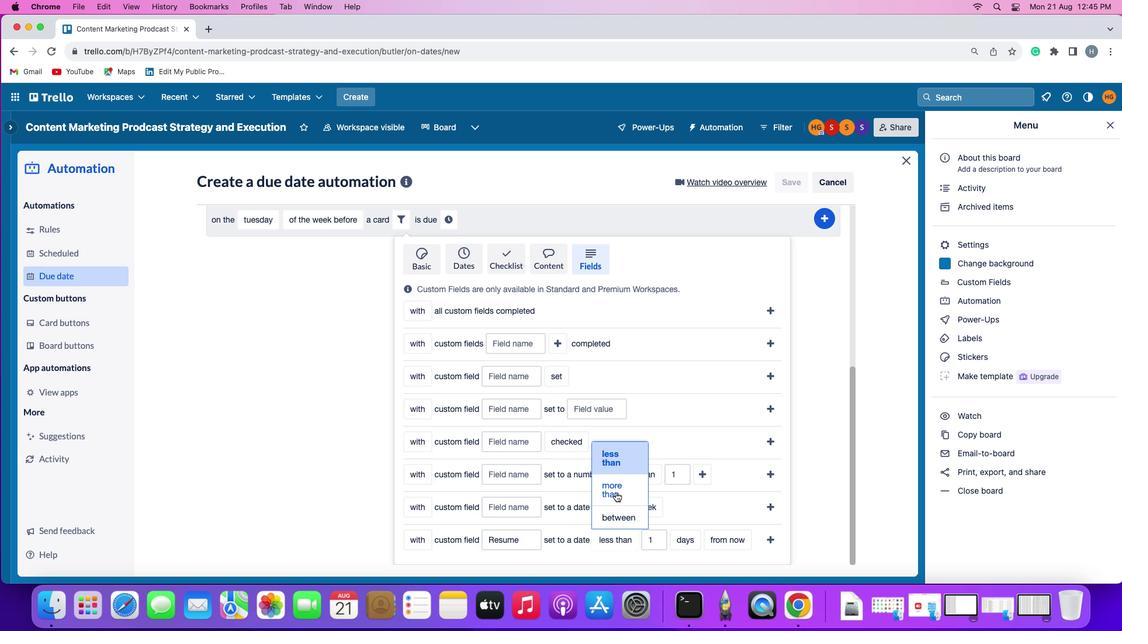 
Action: Mouse pressed left at (611, 487)
Screenshot: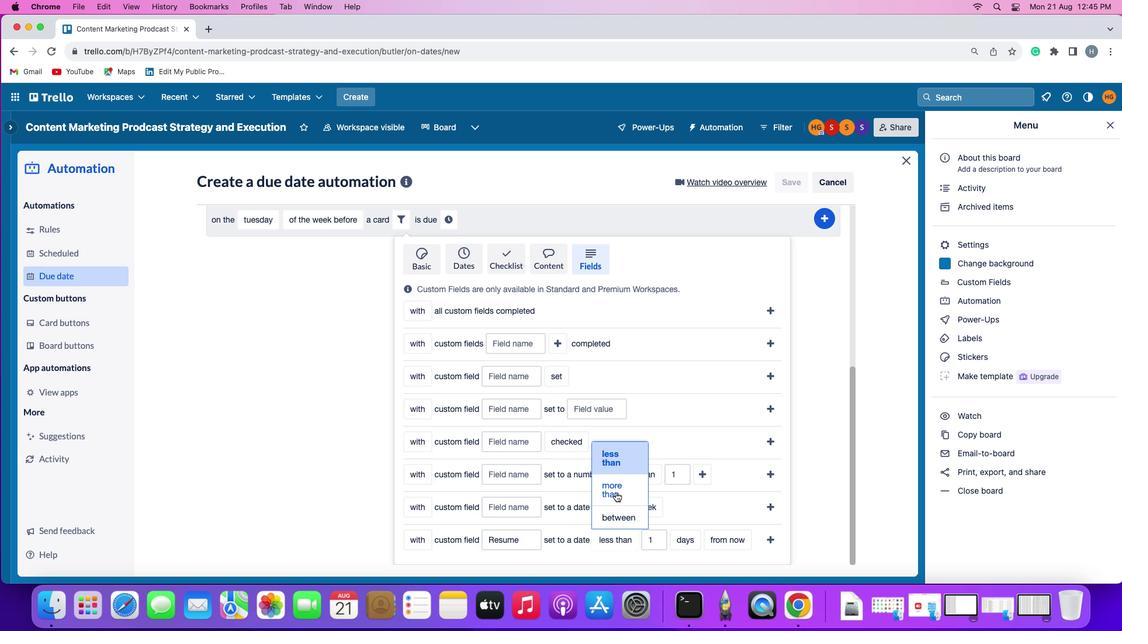 
Action: Mouse moved to (697, 537)
Screenshot: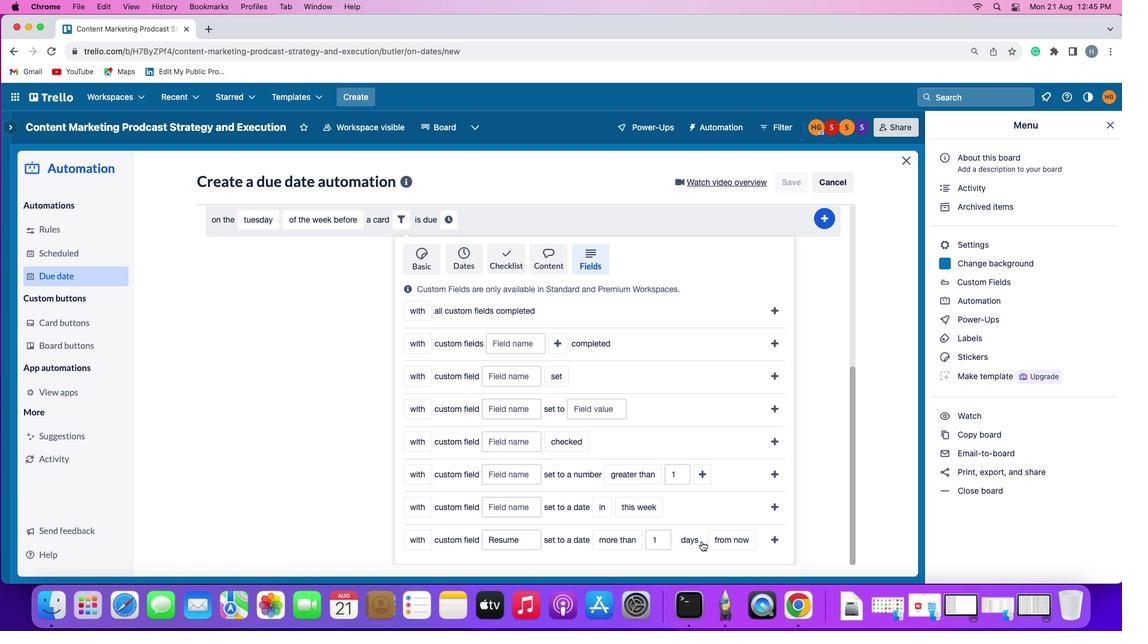 
Action: Mouse pressed left at (697, 537)
Screenshot: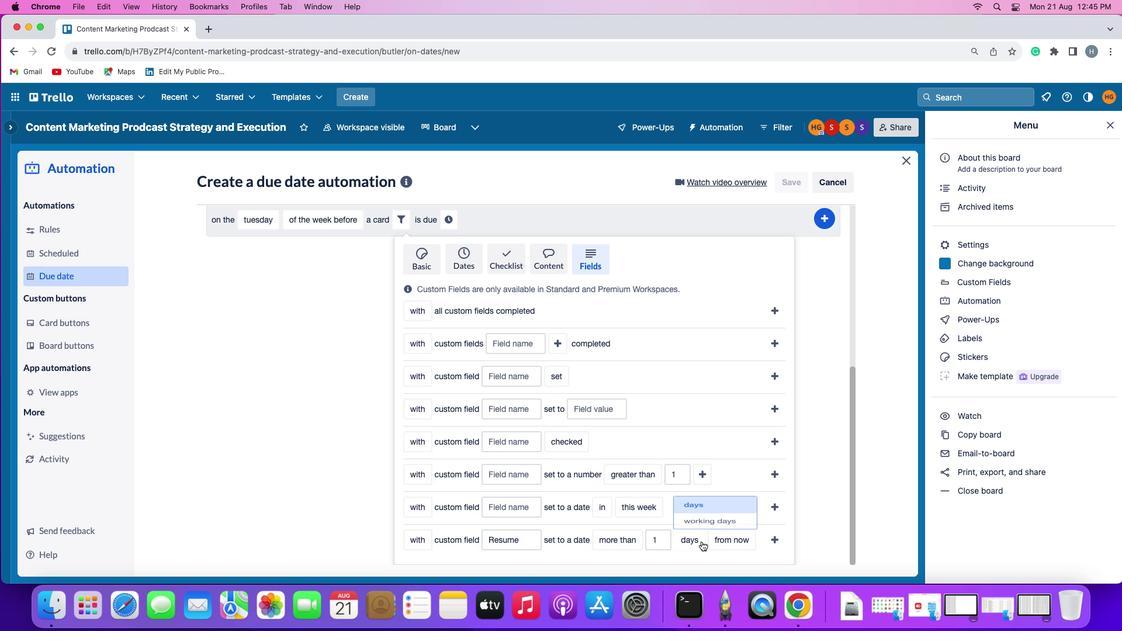 
Action: Mouse moved to (688, 521)
Screenshot: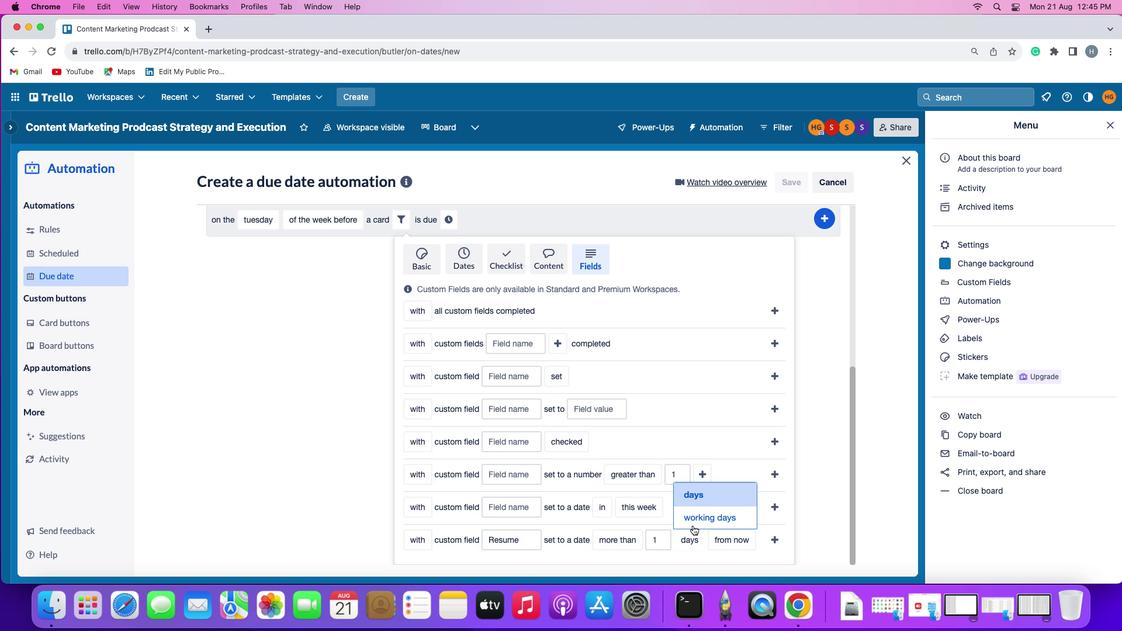 
Action: Mouse pressed left at (688, 521)
Screenshot: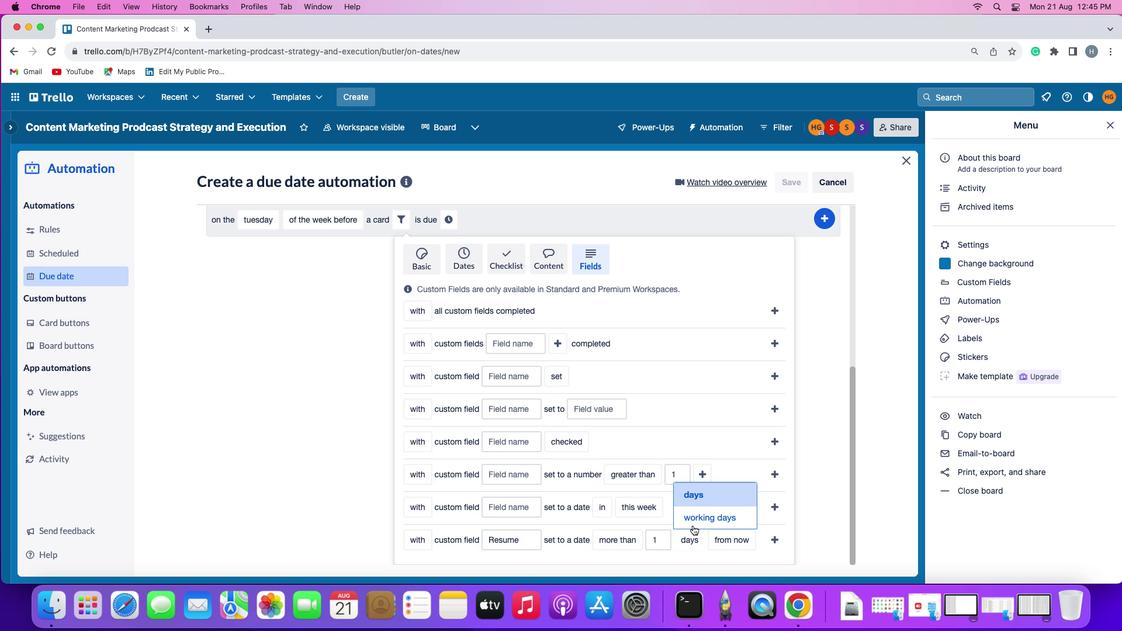 
Action: Mouse moved to (745, 539)
Screenshot: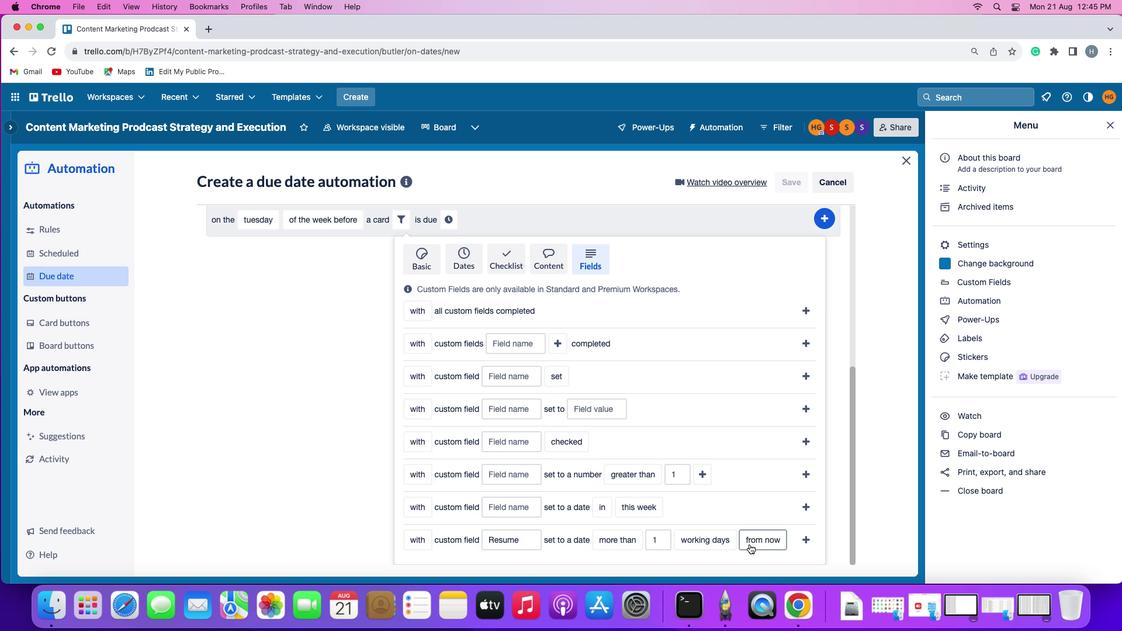 
Action: Mouse pressed left at (745, 539)
Screenshot: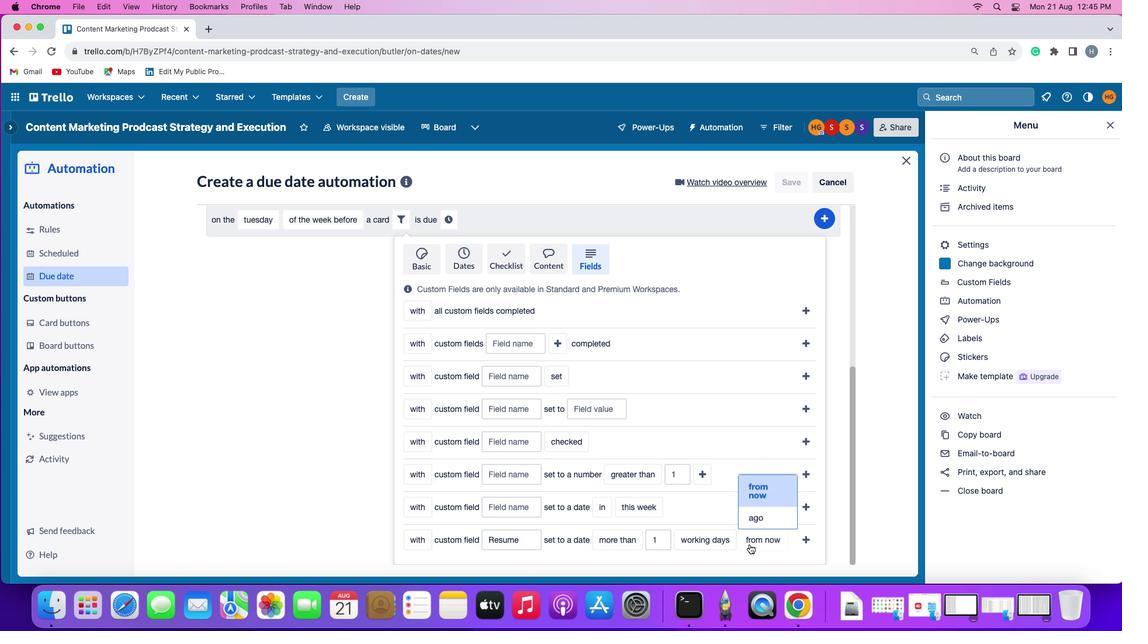 
Action: Mouse moved to (749, 518)
Screenshot: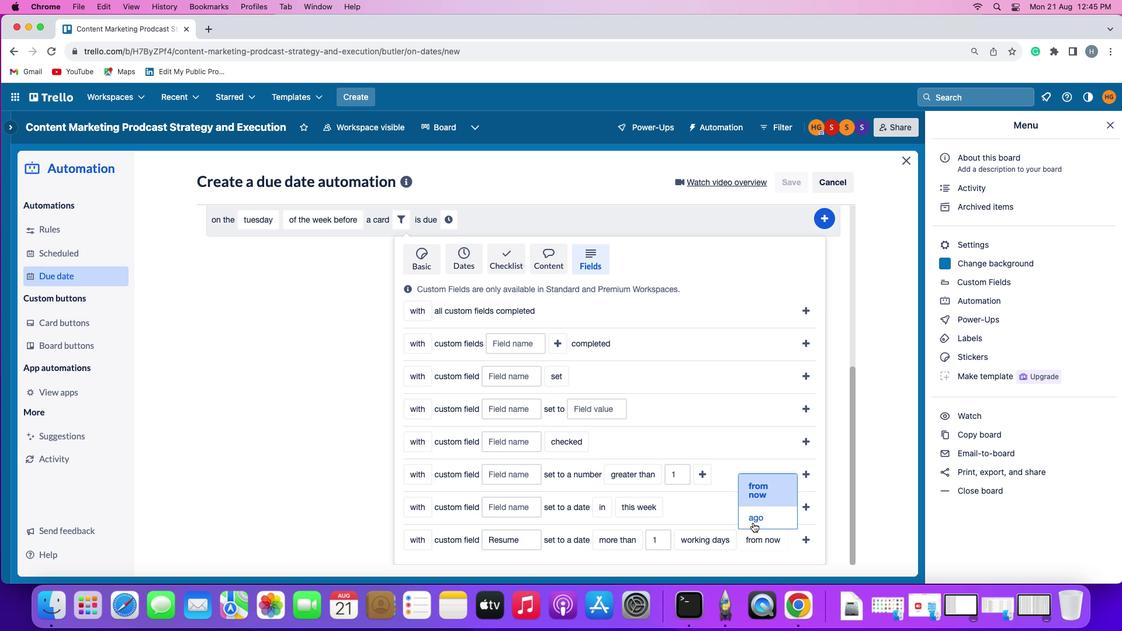 
Action: Mouse pressed left at (749, 518)
Screenshot: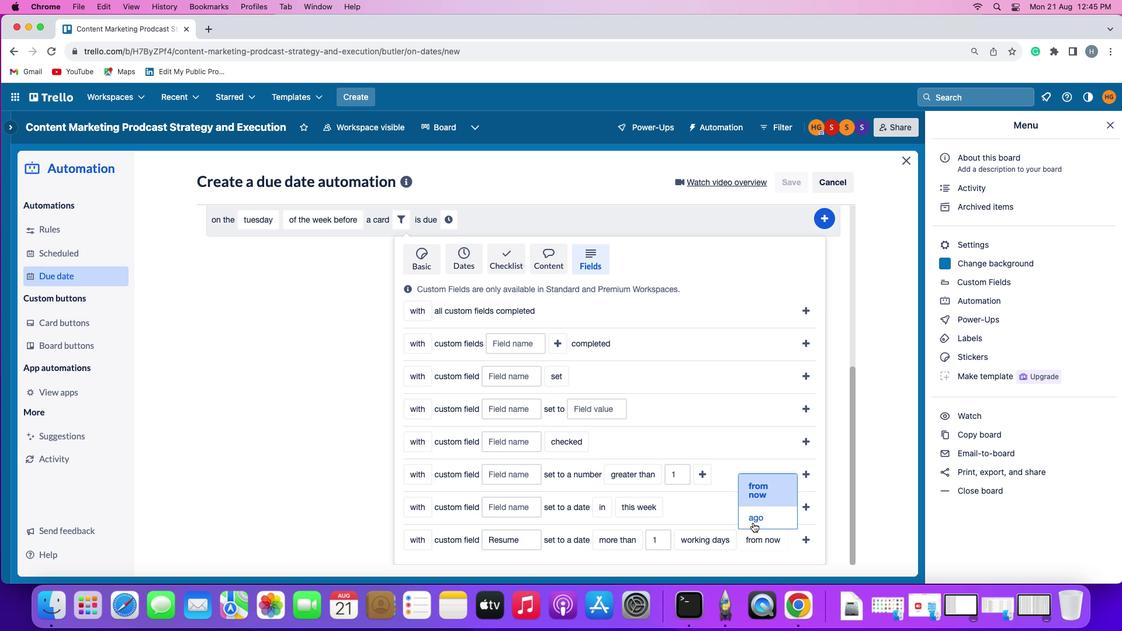 
Action: Mouse moved to (783, 534)
Screenshot: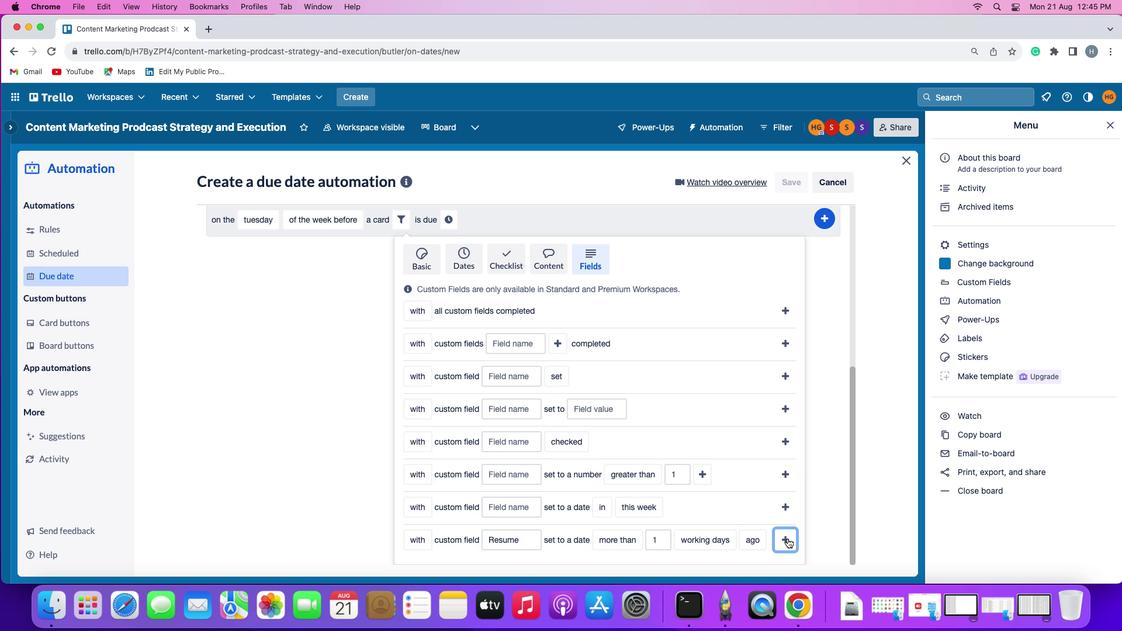 
Action: Mouse pressed left at (783, 534)
Screenshot: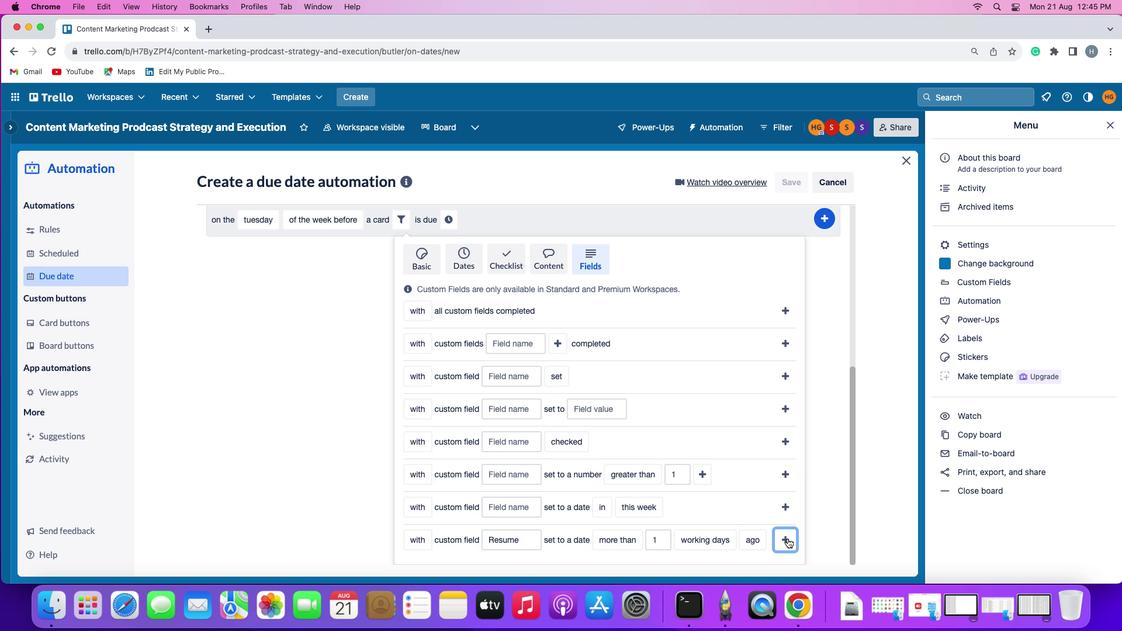 
Action: Mouse moved to (733, 503)
Screenshot: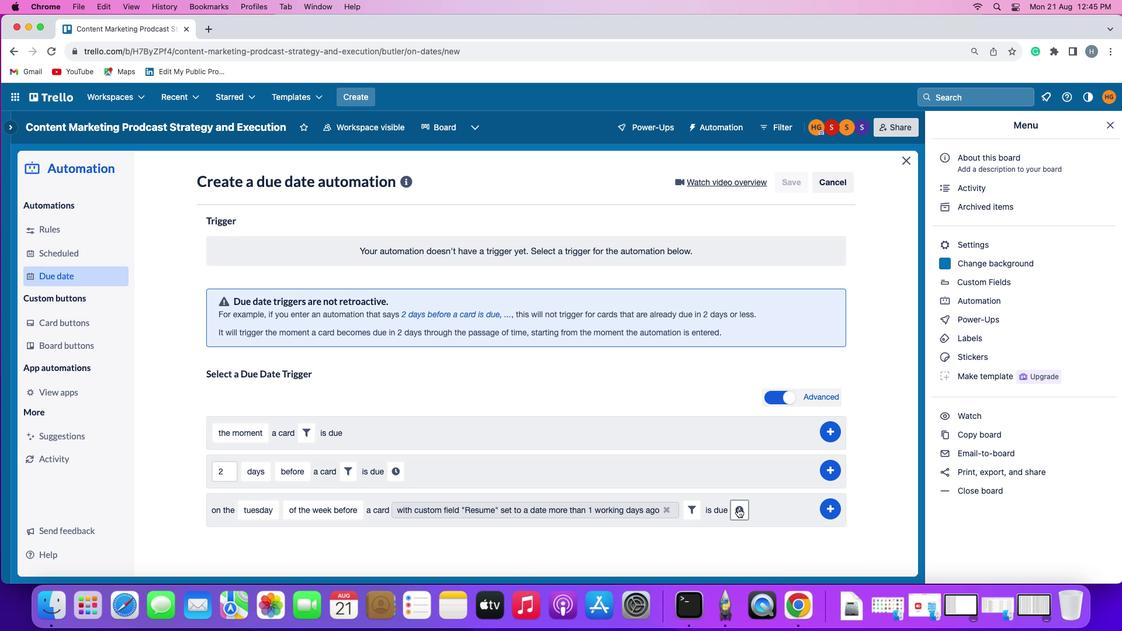
Action: Mouse pressed left at (733, 503)
Screenshot: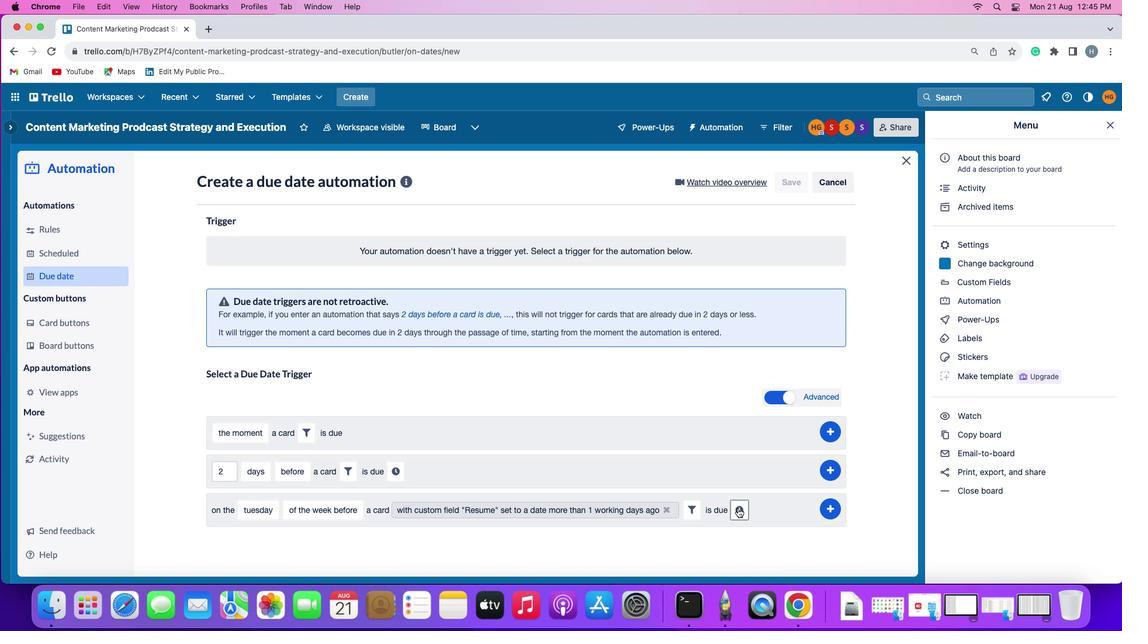 
Action: Mouse moved to (244, 531)
Screenshot: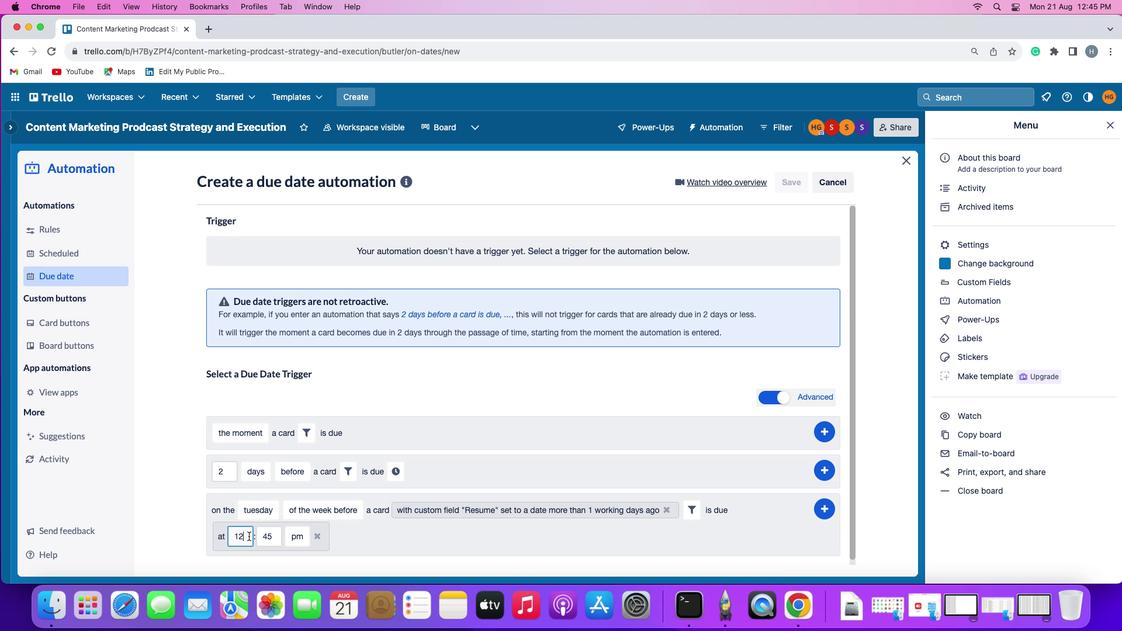 
Action: Mouse pressed left at (244, 531)
Screenshot: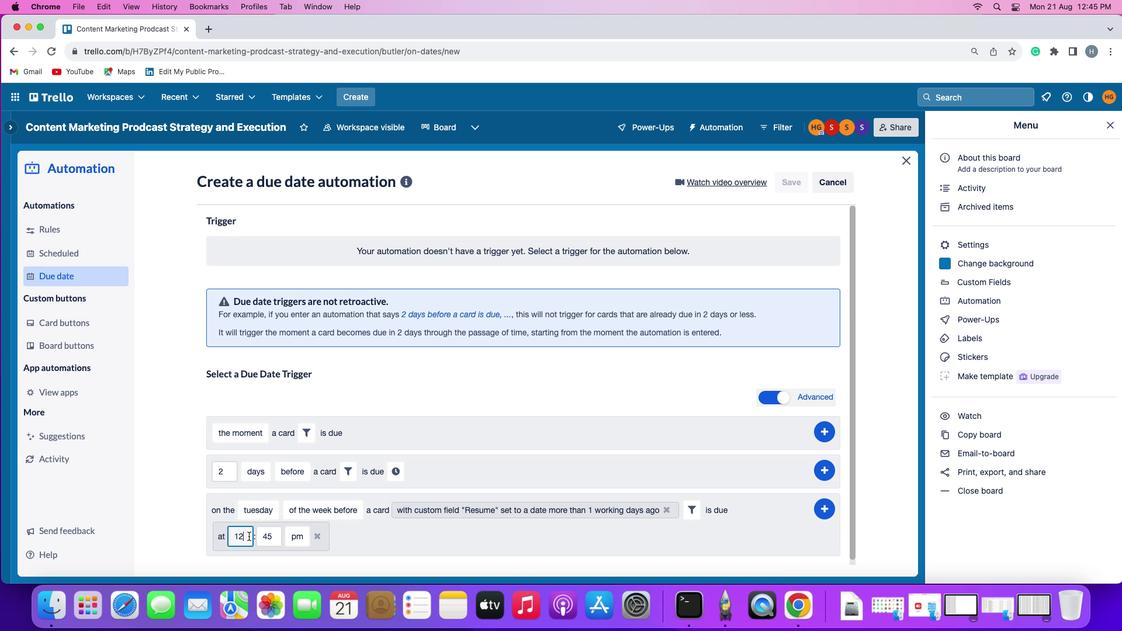 
Action: Mouse moved to (244, 532)
Screenshot: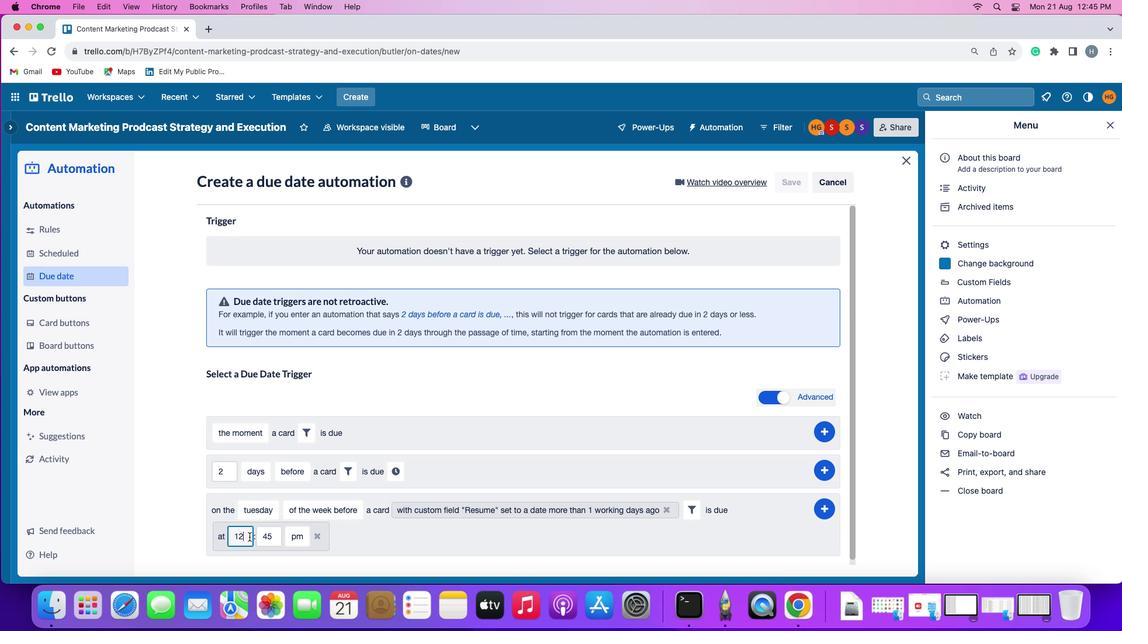 
Action: Key pressed Key.backspace'1'
Screenshot: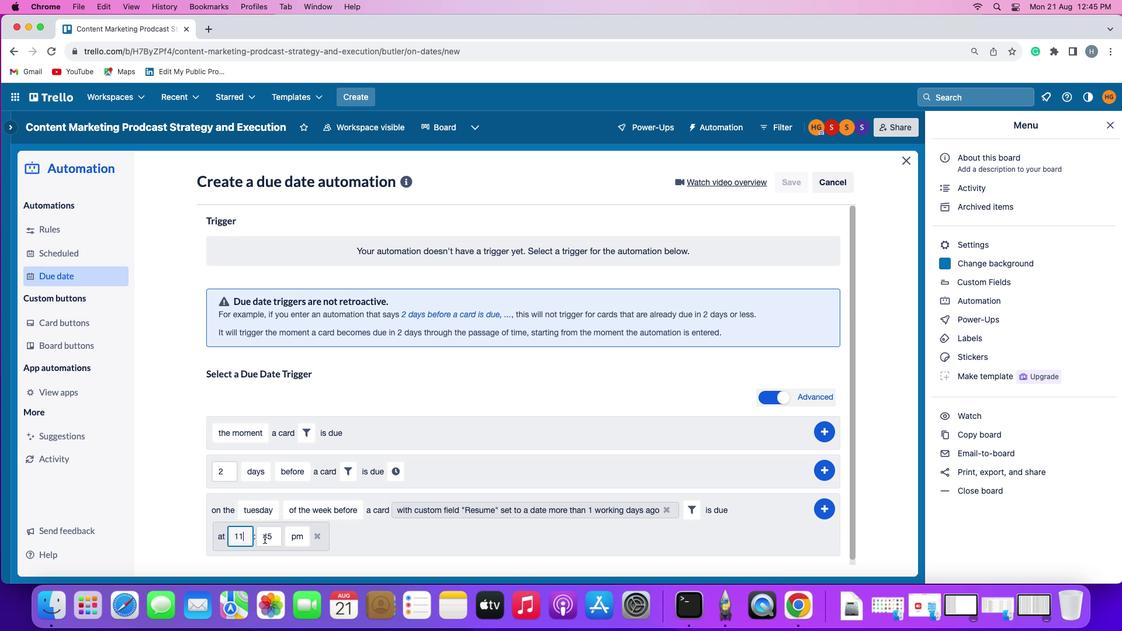 
Action: Mouse moved to (271, 534)
Screenshot: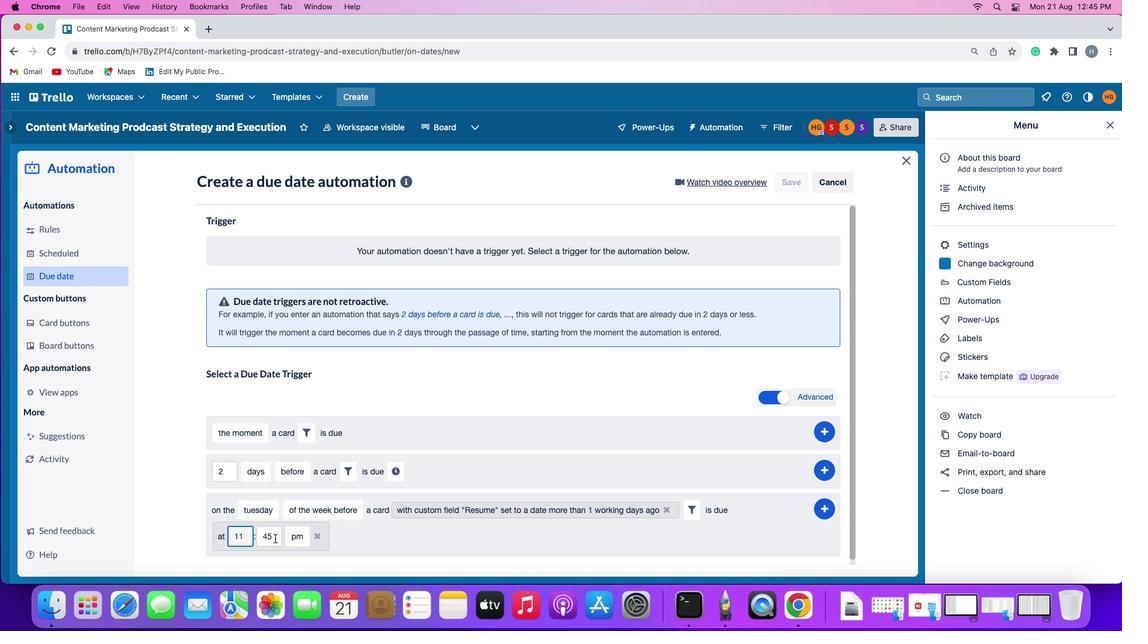 
Action: Mouse pressed left at (271, 534)
Screenshot: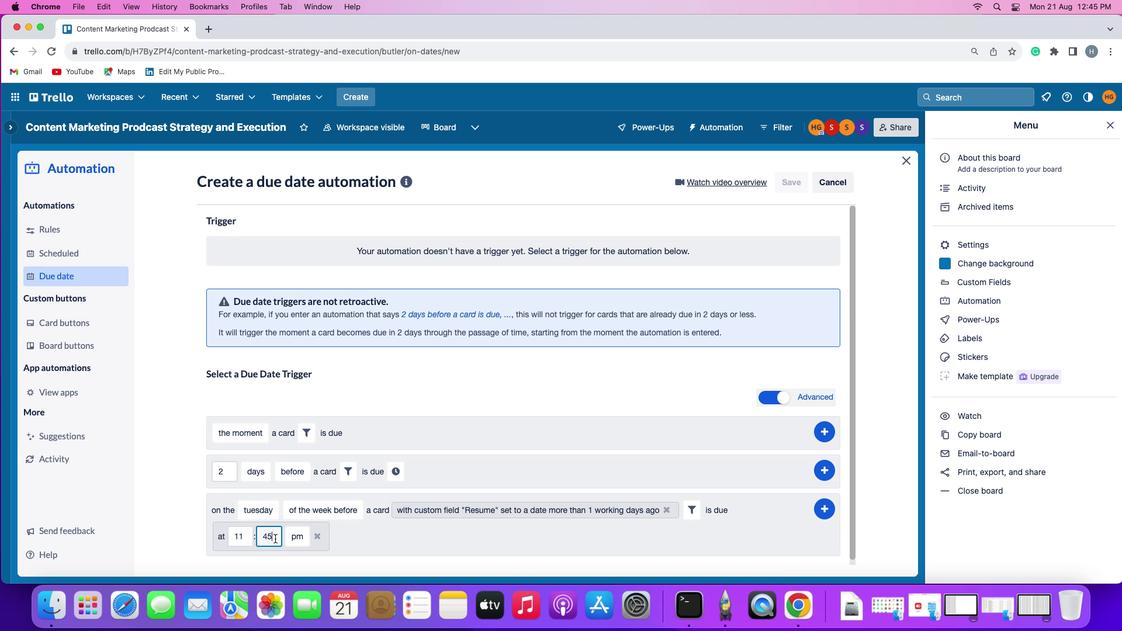 
Action: Key pressed Key.backspaceKey.backspace'0'
Screenshot: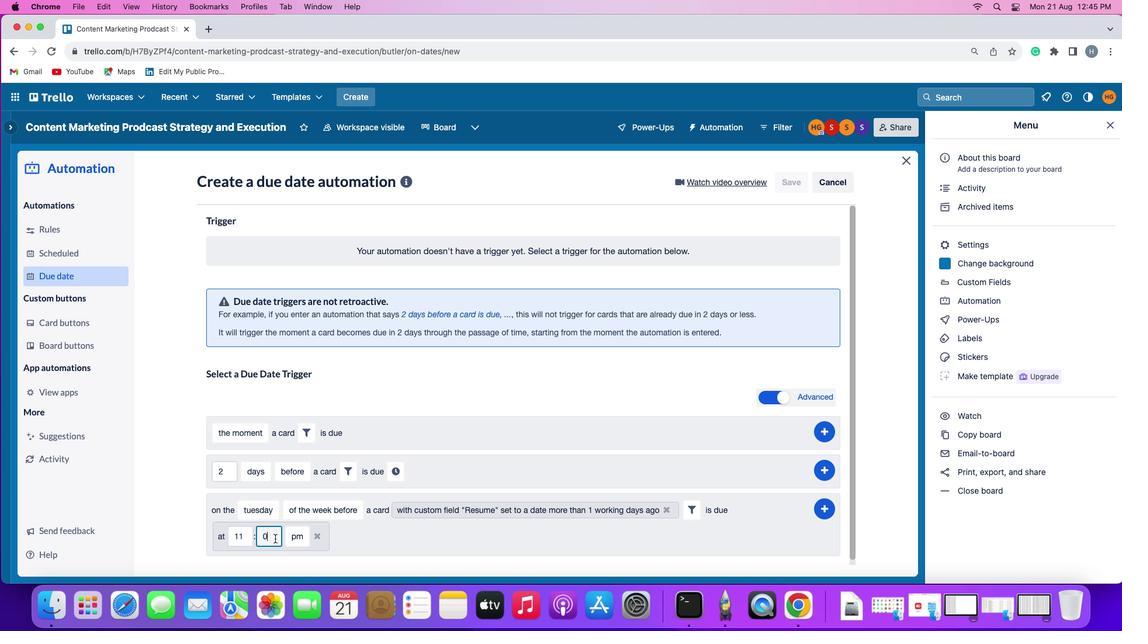 
Action: Mouse moved to (271, 534)
Screenshot: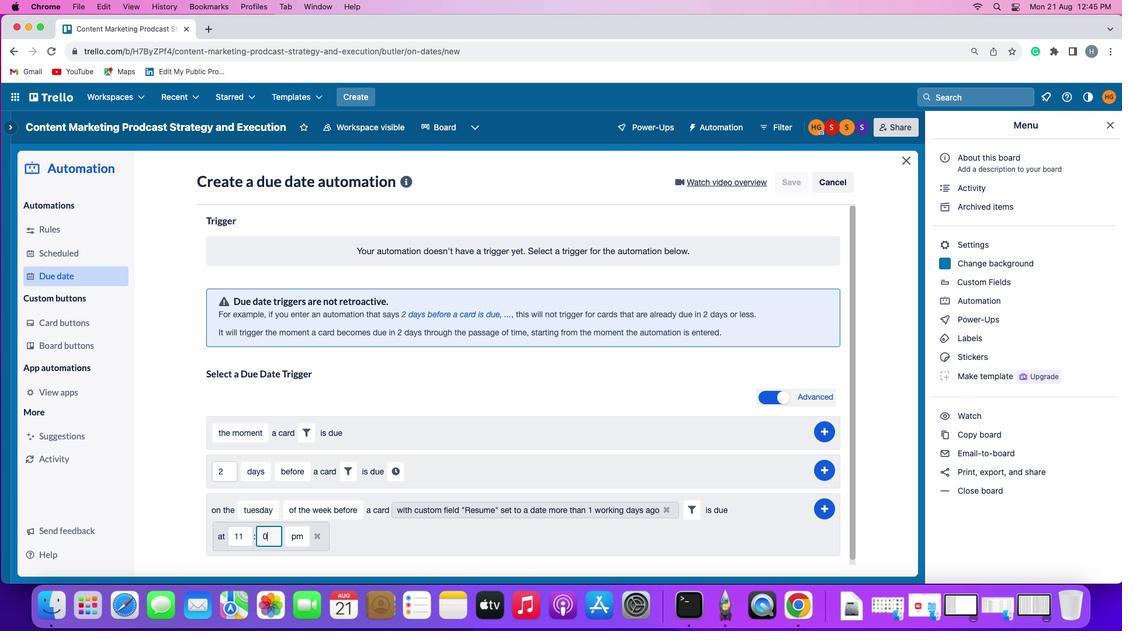 
Action: Key pressed '0'
Screenshot: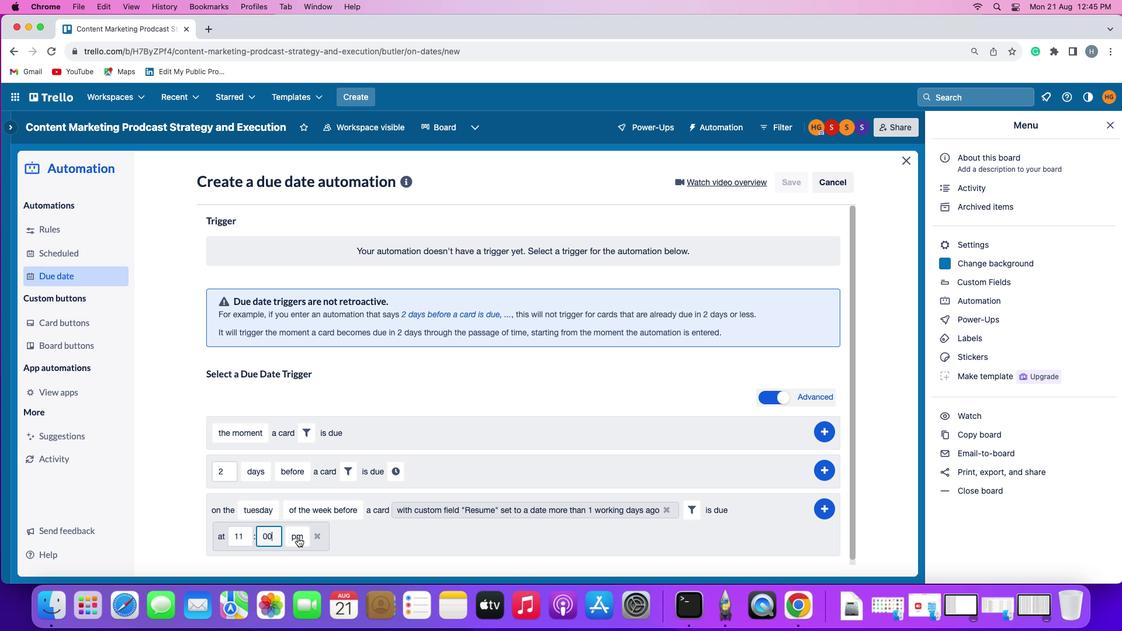 
Action: Mouse moved to (297, 532)
Screenshot: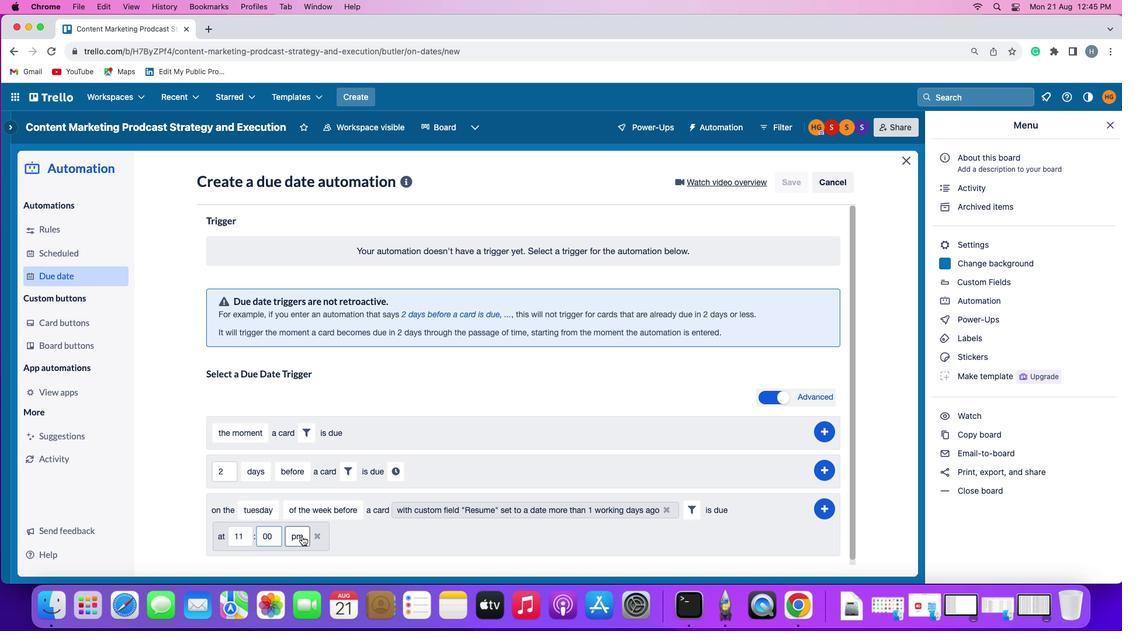 
Action: Mouse pressed left at (297, 532)
Screenshot: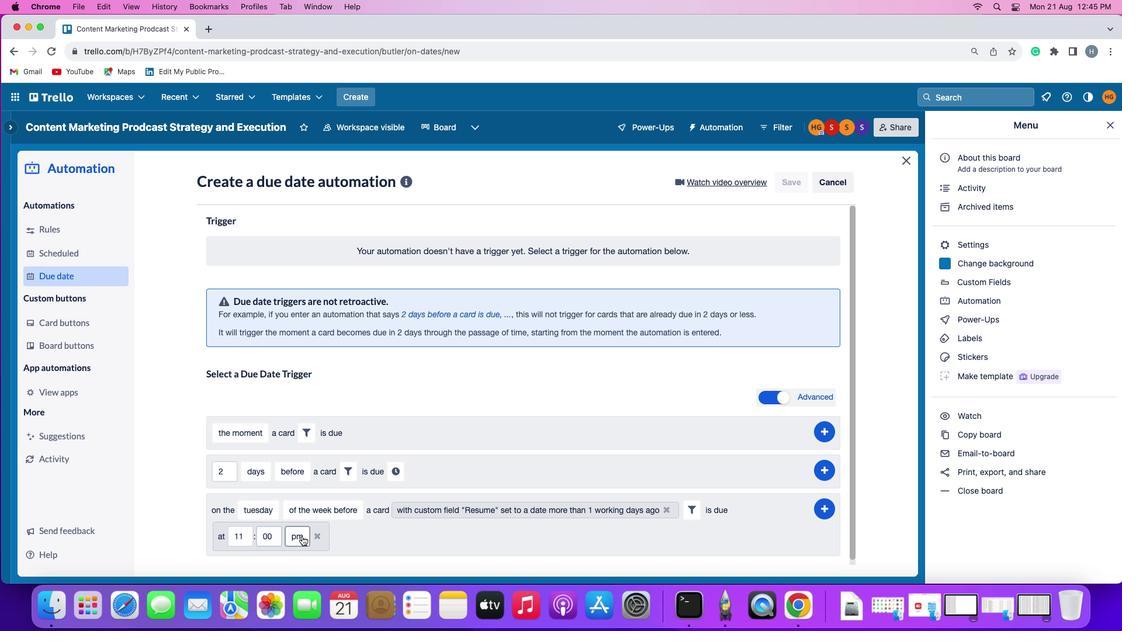 
Action: Mouse moved to (301, 490)
Screenshot: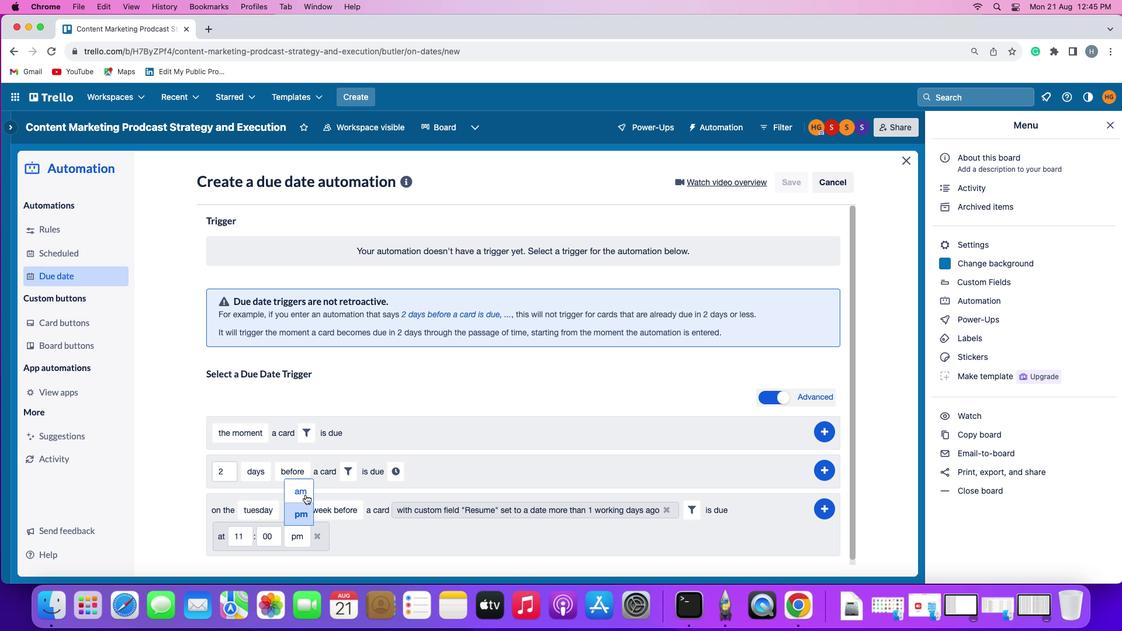
Action: Mouse pressed left at (301, 490)
Screenshot: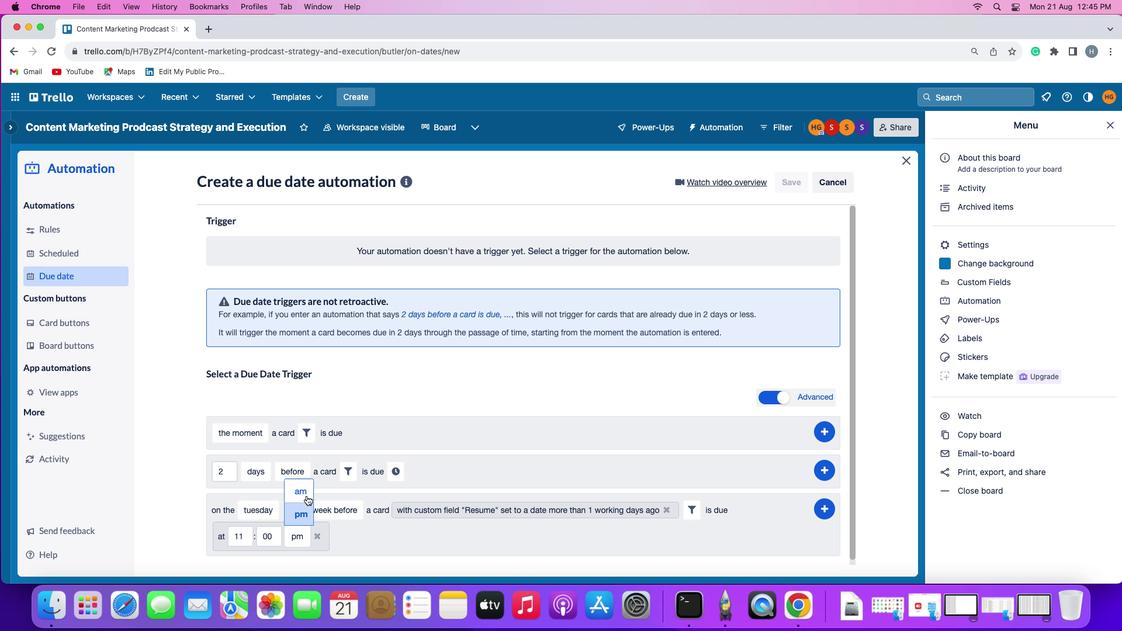 
Action: Mouse moved to (820, 503)
Screenshot: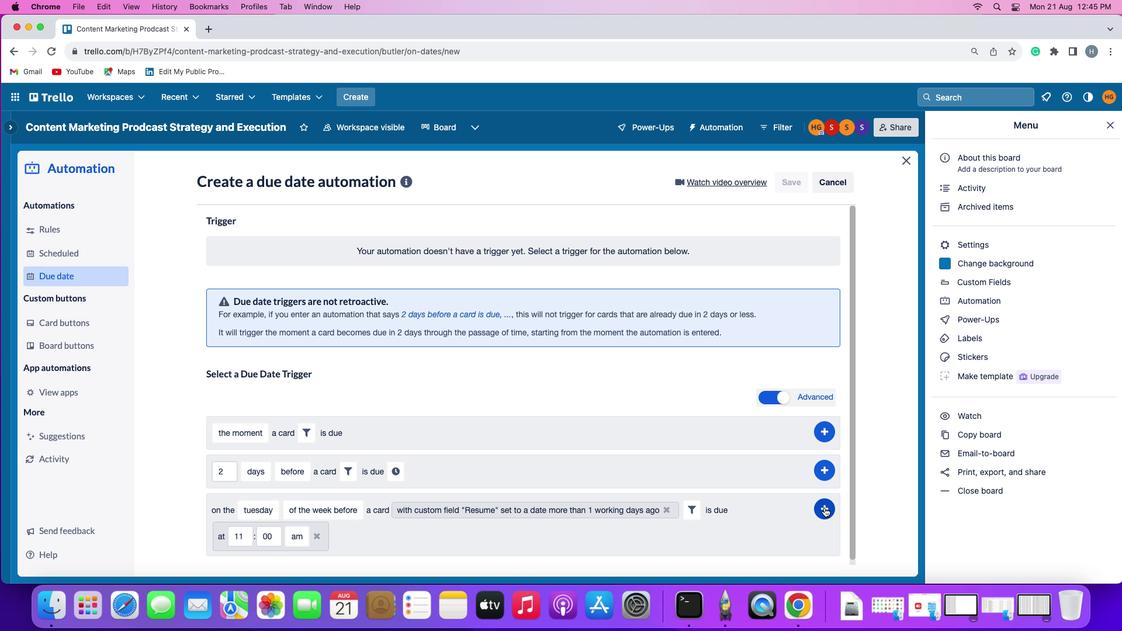 
Action: Mouse pressed left at (820, 503)
Screenshot: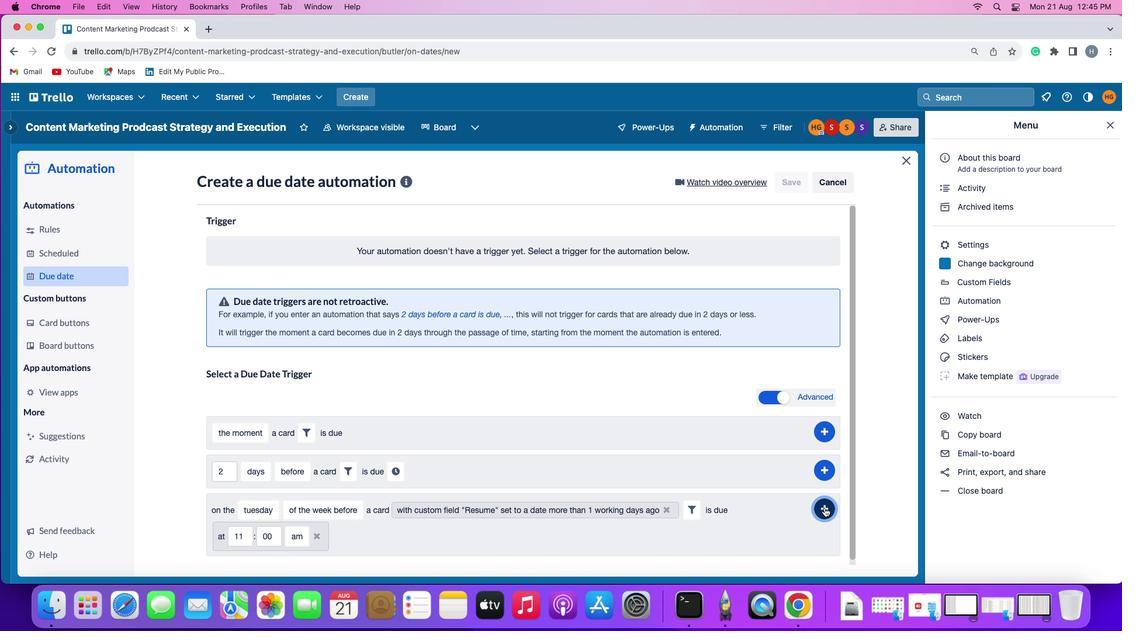 
Action: Mouse moved to (860, 429)
Screenshot: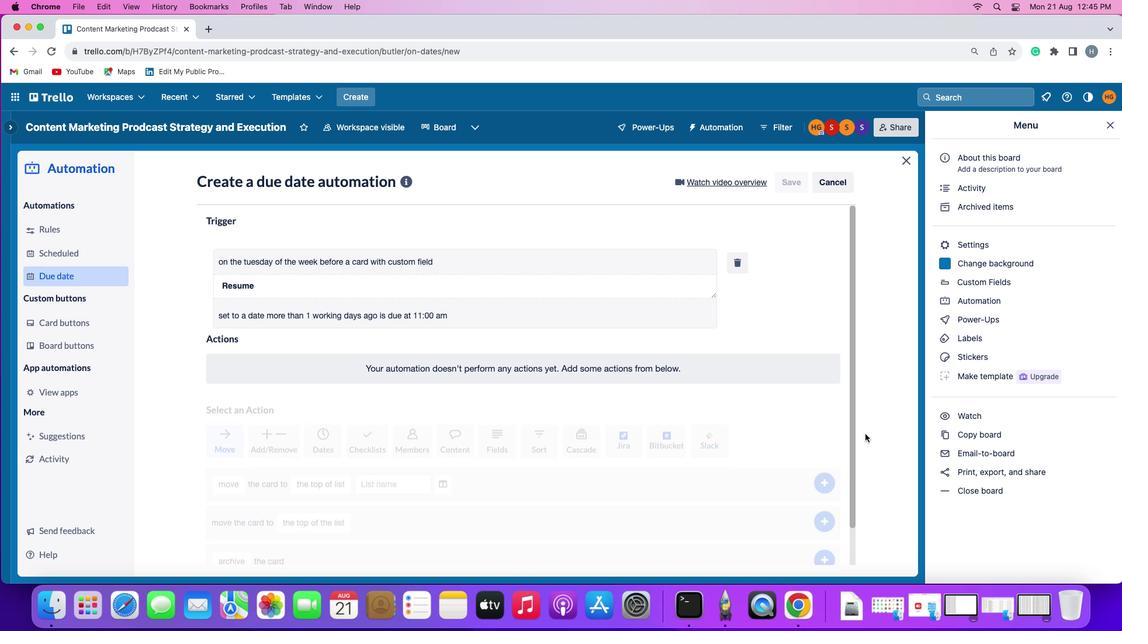 
